 Task: Find connections with filter location Balzar with filter topic #Economywith filter profile language French with filter current company Getronics with filter school Chandigarh Group Of Colleges with filter industry Agricultural Chemical Manufacturing with filter service category Ghostwriting with filter keywords title Barber
Action: Mouse moved to (528, 65)
Screenshot: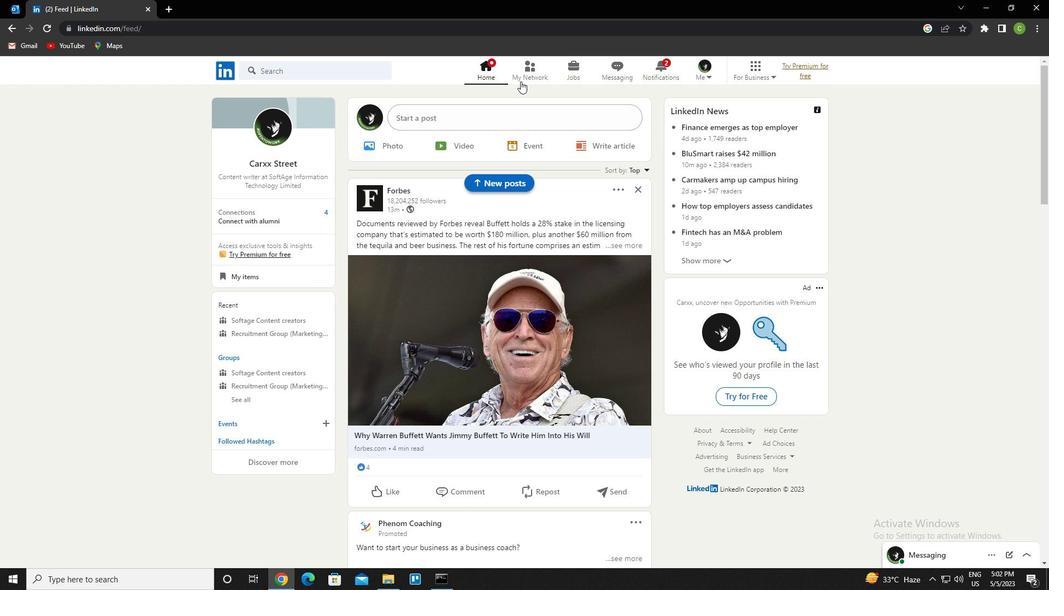 
Action: Mouse pressed left at (528, 65)
Screenshot: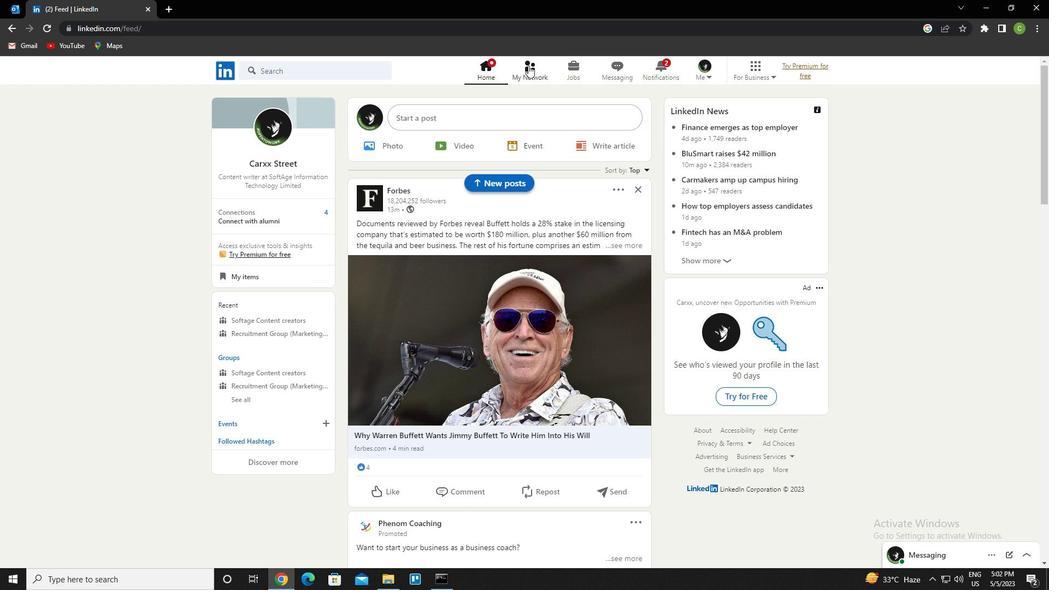 
Action: Mouse moved to (300, 126)
Screenshot: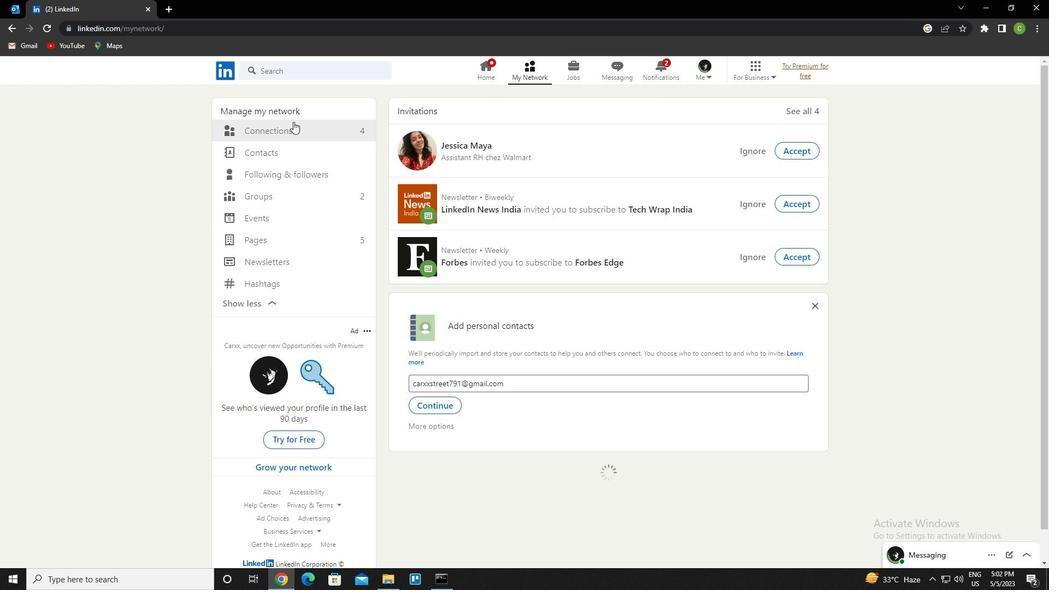 
Action: Mouse pressed left at (300, 126)
Screenshot: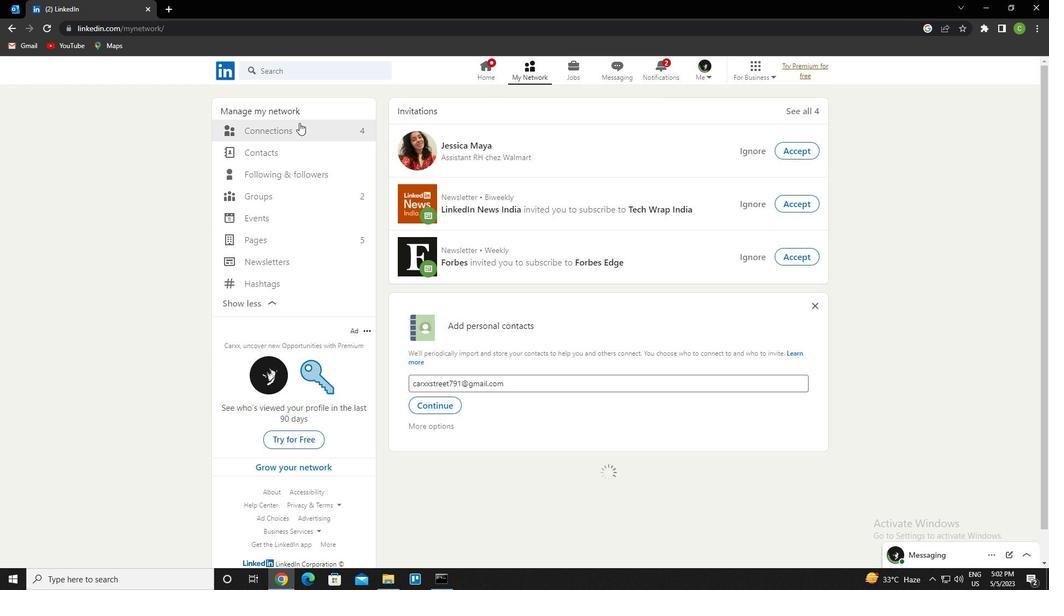 
Action: Mouse moved to (621, 132)
Screenshot: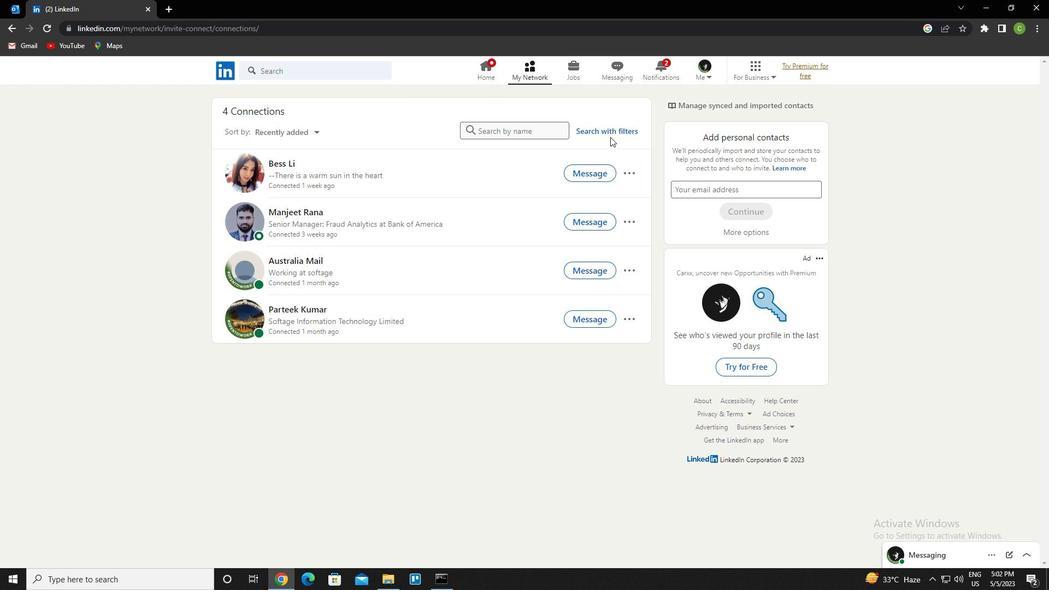 
Action: Mouse pressed left at (621, 132)
Screenshot: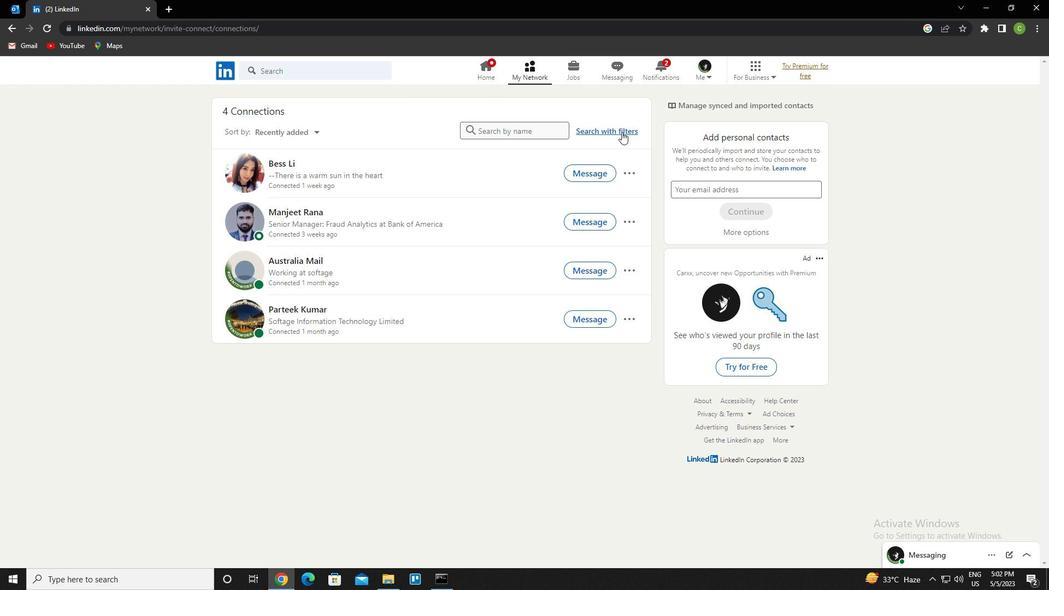 
Action: Mouse moved to (564, 96)
Screenshot: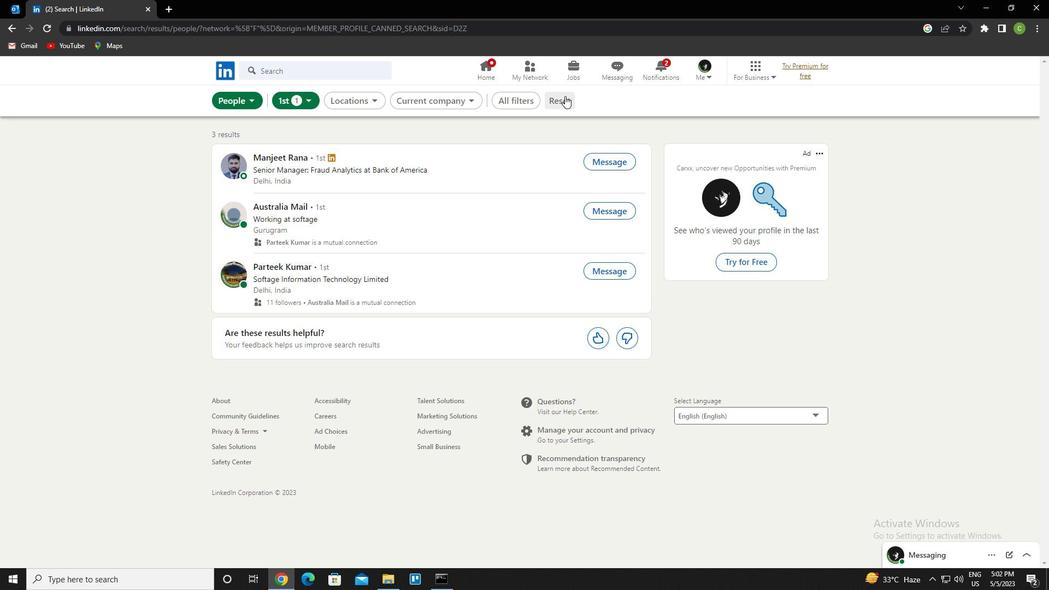 
Action: Mouse pressed left at (564, 96)
Screenshot: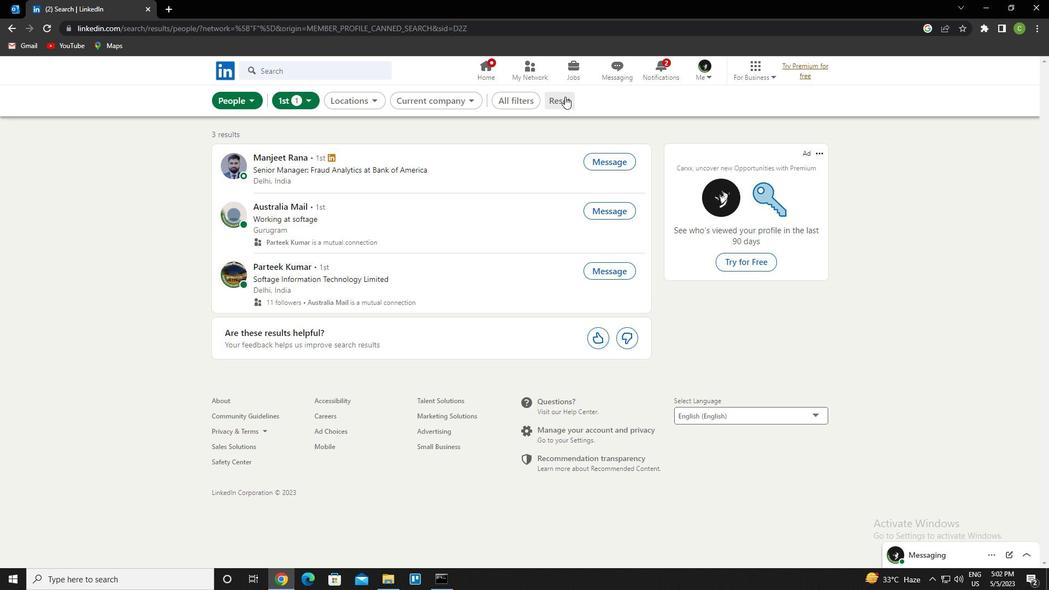 
Action: Mouse moved to (556, 104)
Screenshot: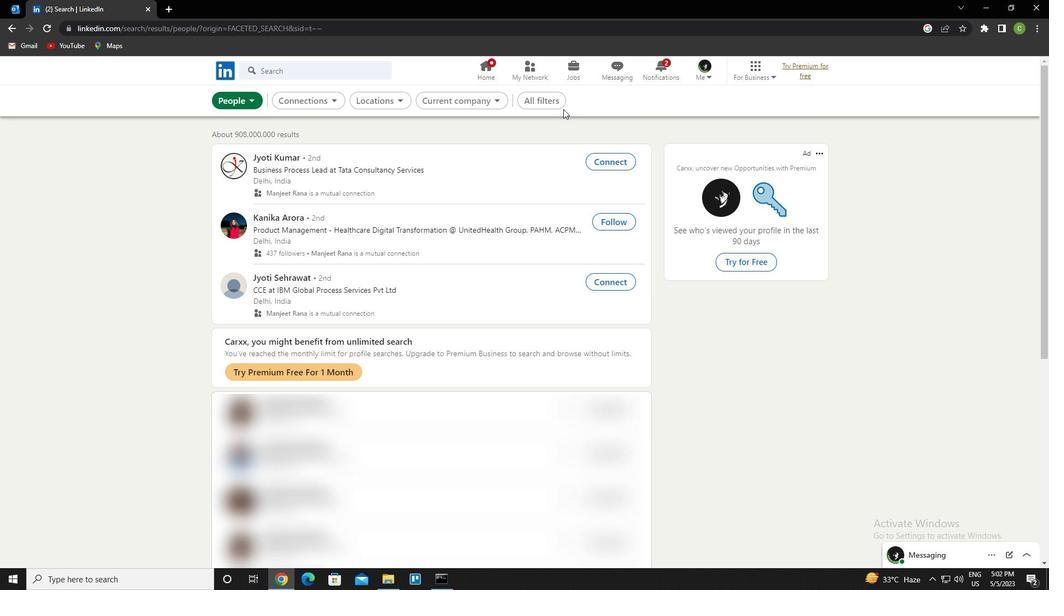 
Action: Mouse pressed left at (556, 104)
Screenshot: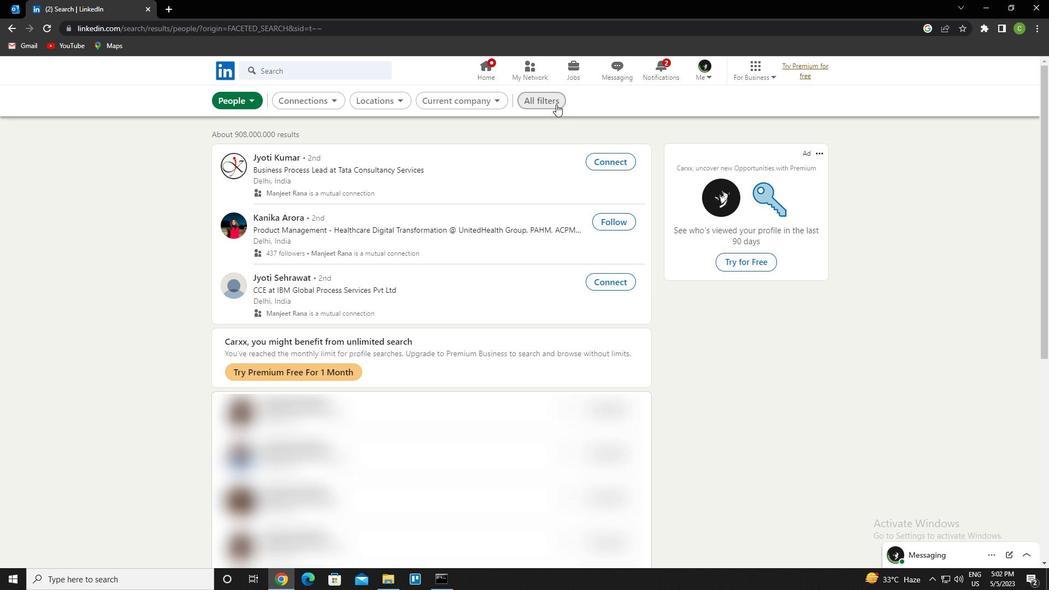 
Action: Mouse moved to (848, 317)
Screenshot: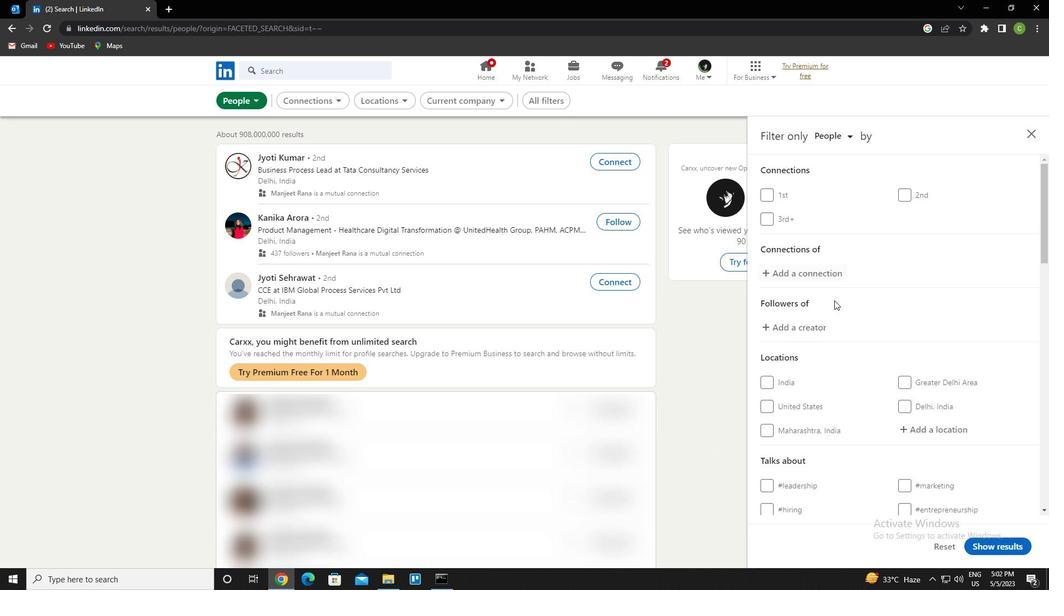 
Action: Mouse scrolled (848, 317) with delta (0, 0)
Screenshot: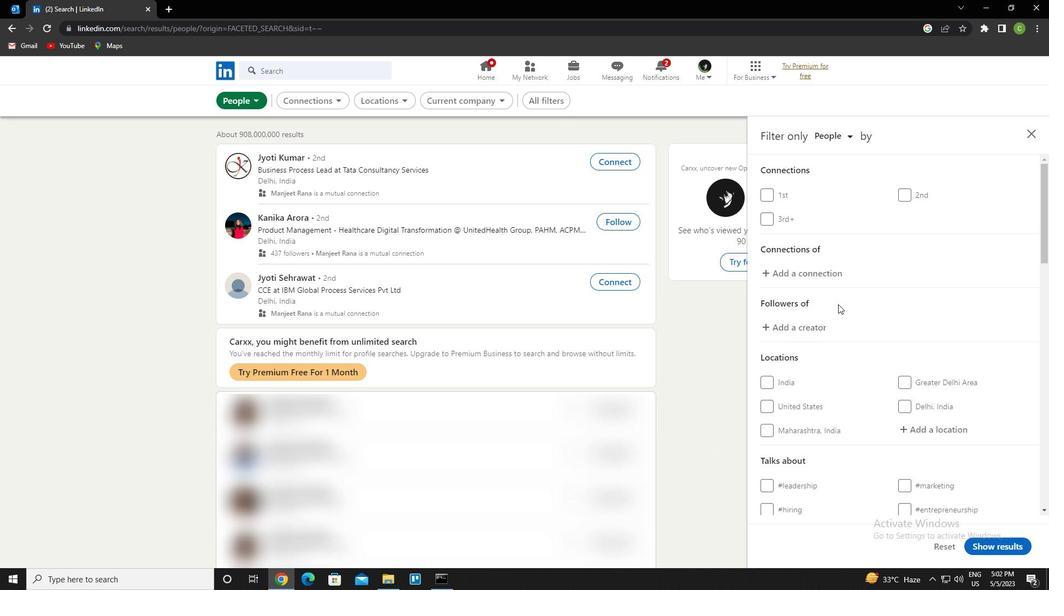 
Action: Mouse moved to (851, 322)
Screenshot: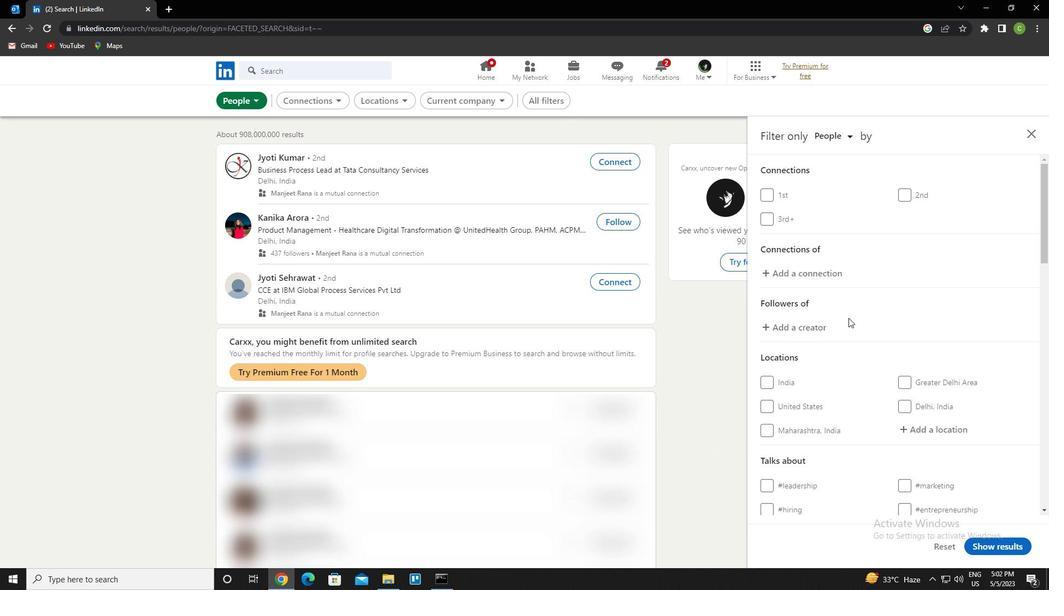 
Action: Mouse scrolled (851, 322) with delta (0, 0)
Screenshot: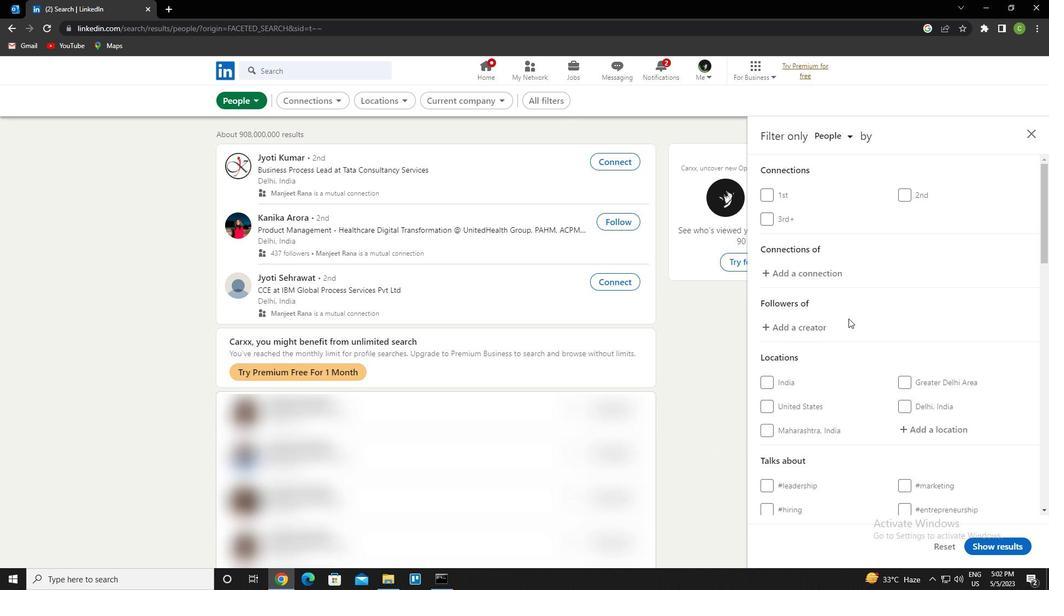 
Action: Mouse moved to (927, 316)
Screenshot: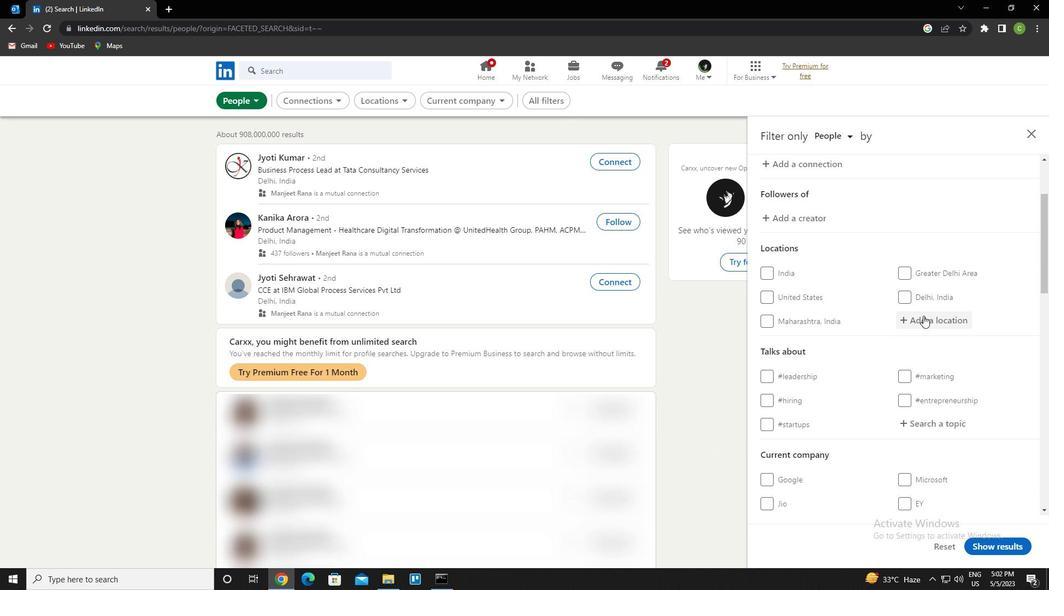 
Action: Mouse pressed left at (927, 316)
Screenshot: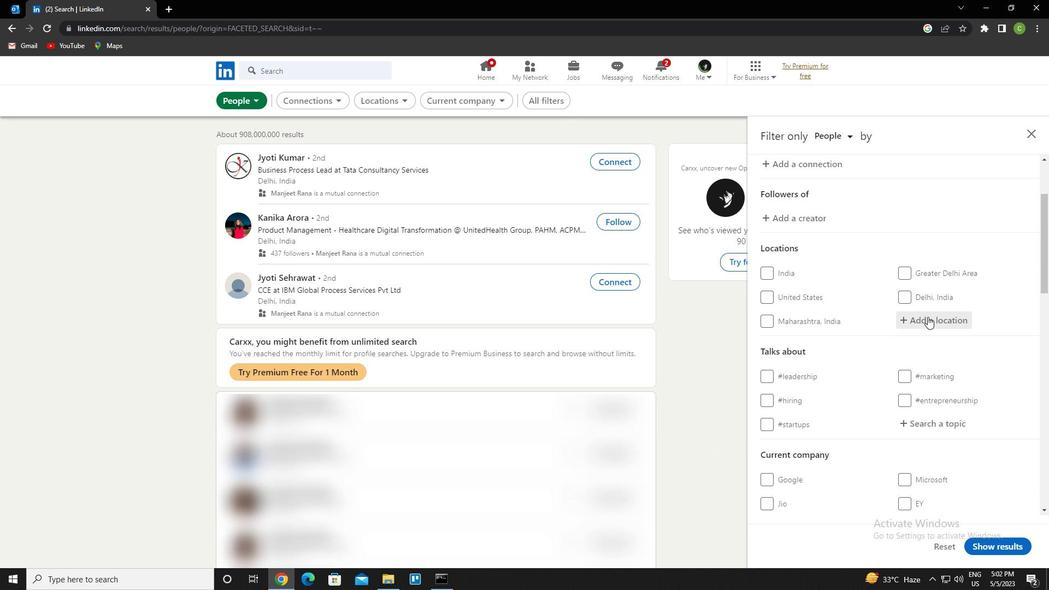 
Action: Key pressed <Key.shift><Key.caps_lock>B<Key.caps_lock>ALZAR<Key.down><Key.enter>
Screenshot: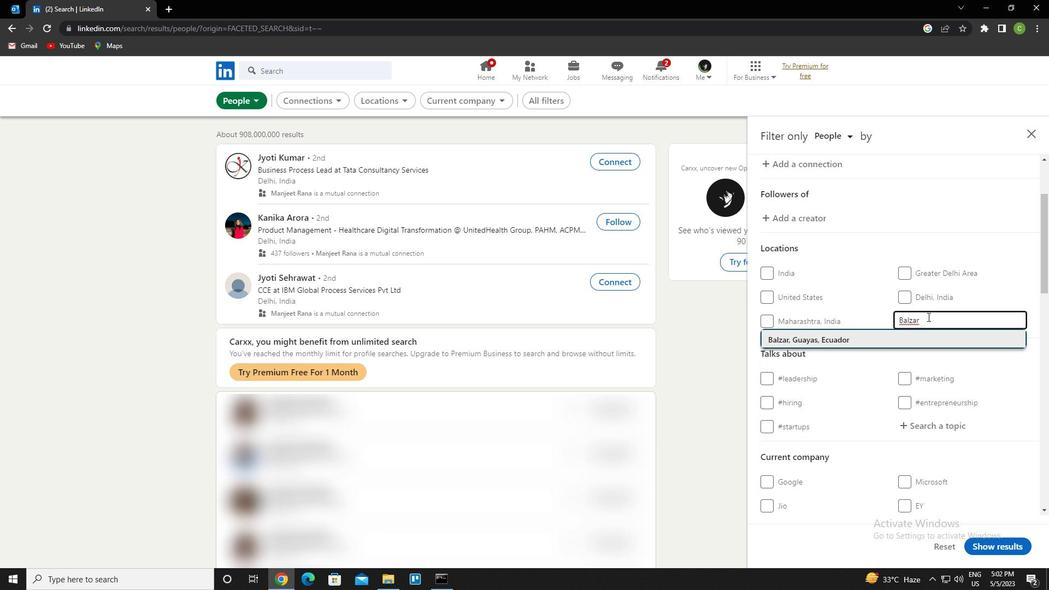 
Action: Mouse moved to (928, 315)
Screenshot: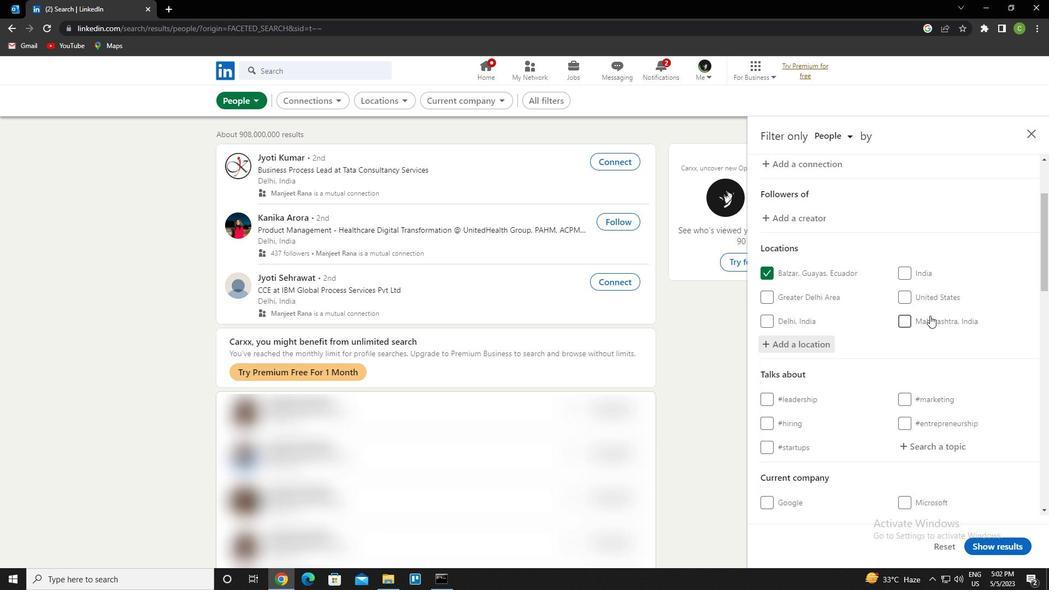 
Action: Mouse scrolled (928, 315) with delta (0, 0)
Screenshot: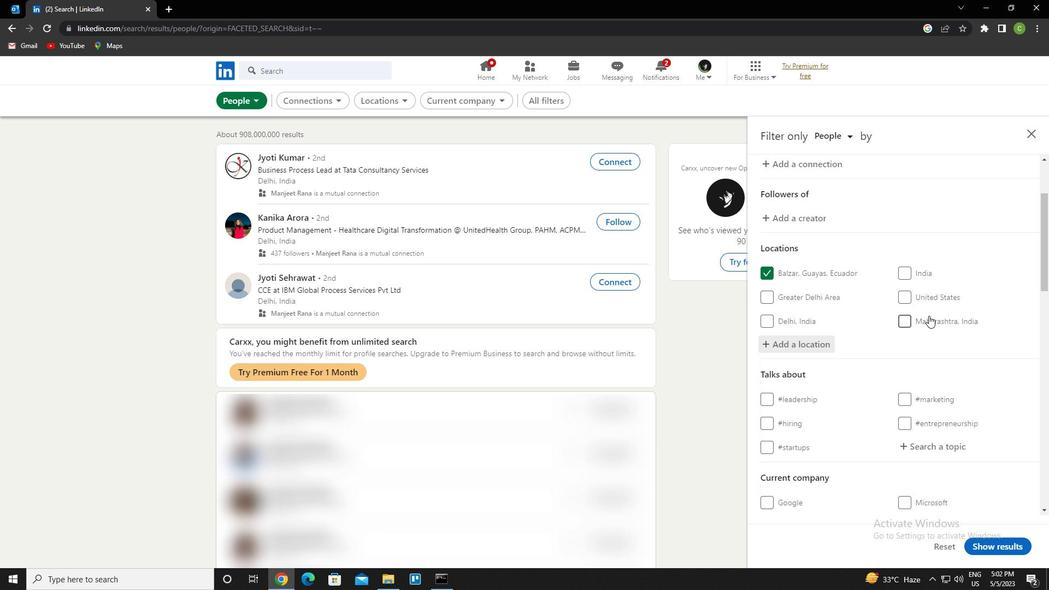 
Action: Mouse moved to (927, 316)
Screenshot: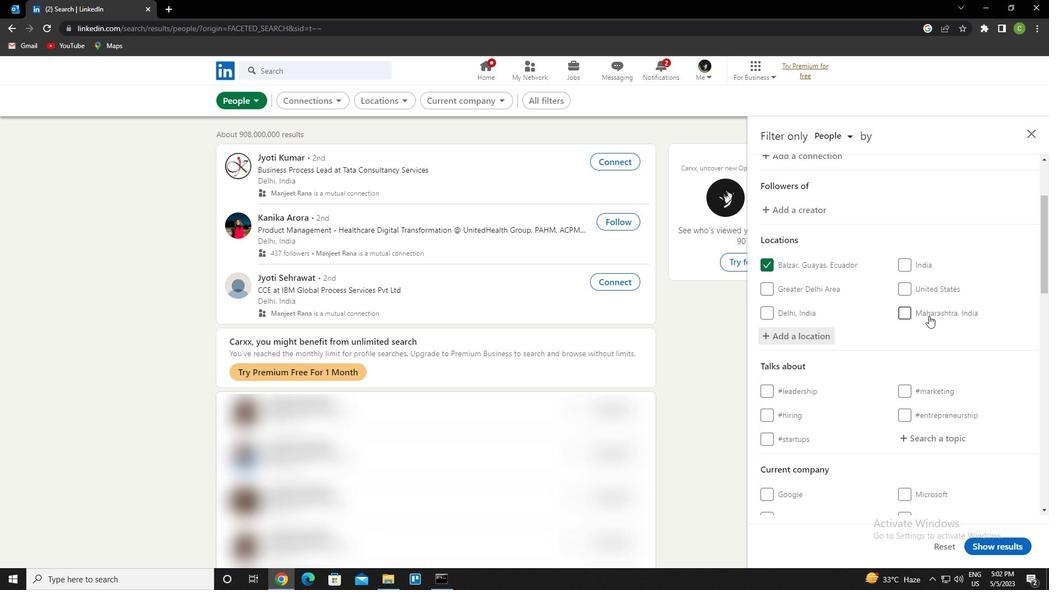
Action: Mouse scrolled (927, 316) with delta (0, 0)
Screenshot: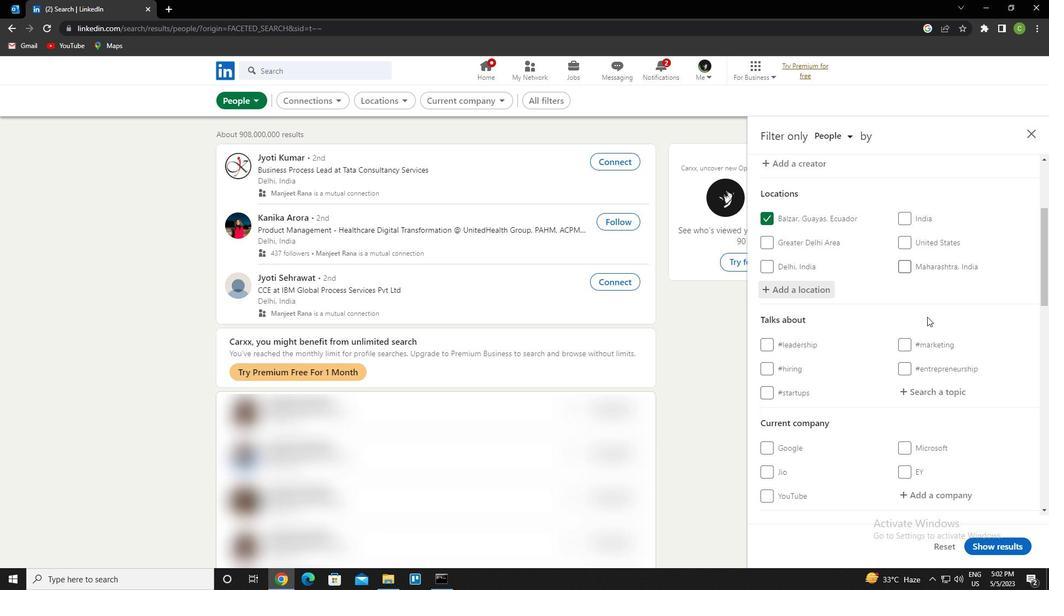 
Action: Mouse moved to (926, 334)
Screenshot: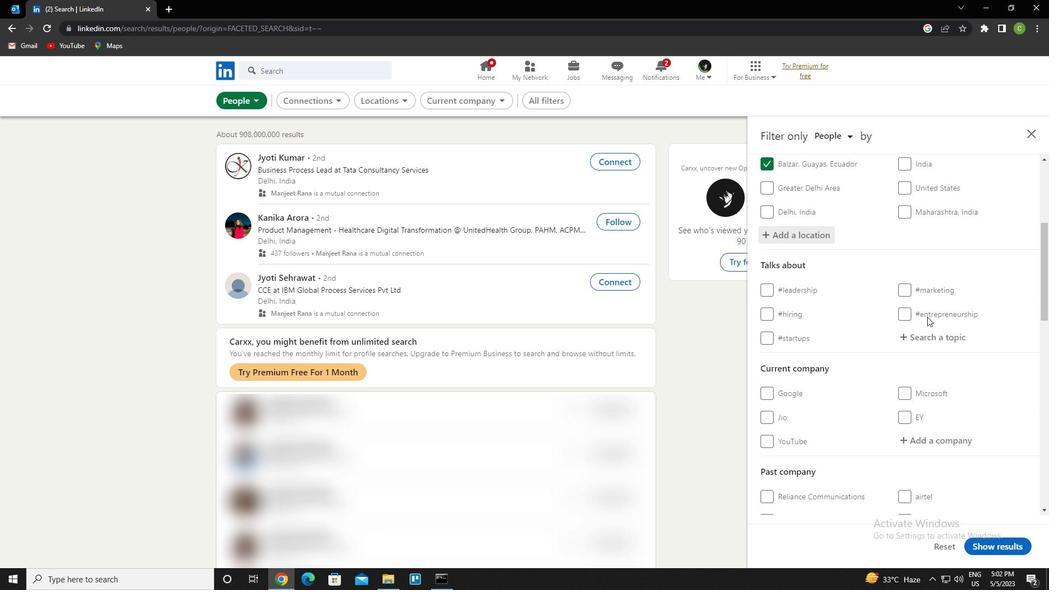 
Action: Mouse pressed left at (926, 334)
Screenshot: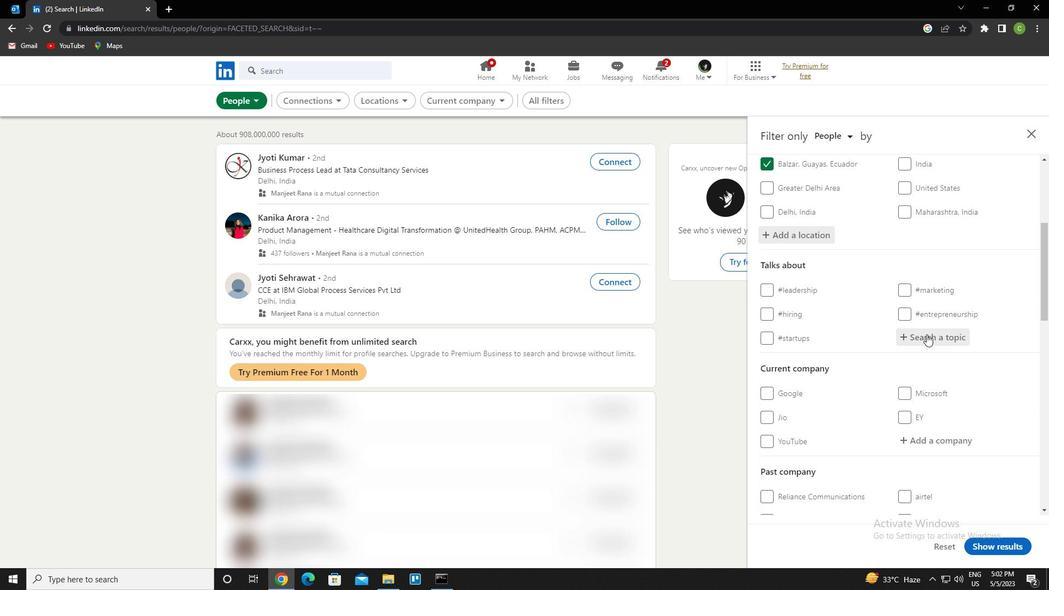 
Action: Key pressed ECONOMY<Key.down><Key.enter>
Screenshot: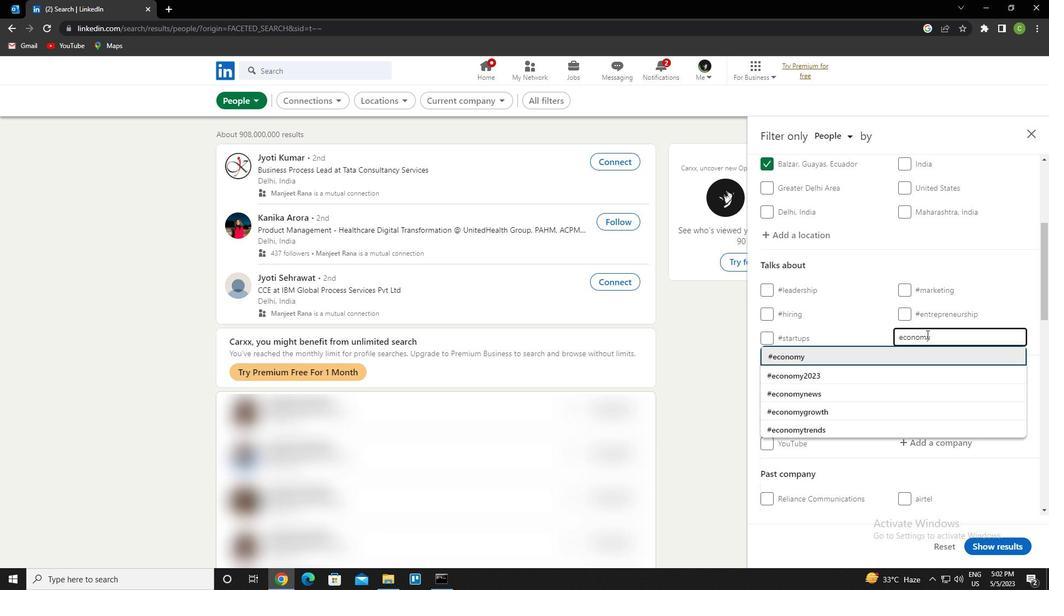 
Action: Mouse scrolled (926, 333) with delta (0, 0)
Screenshot: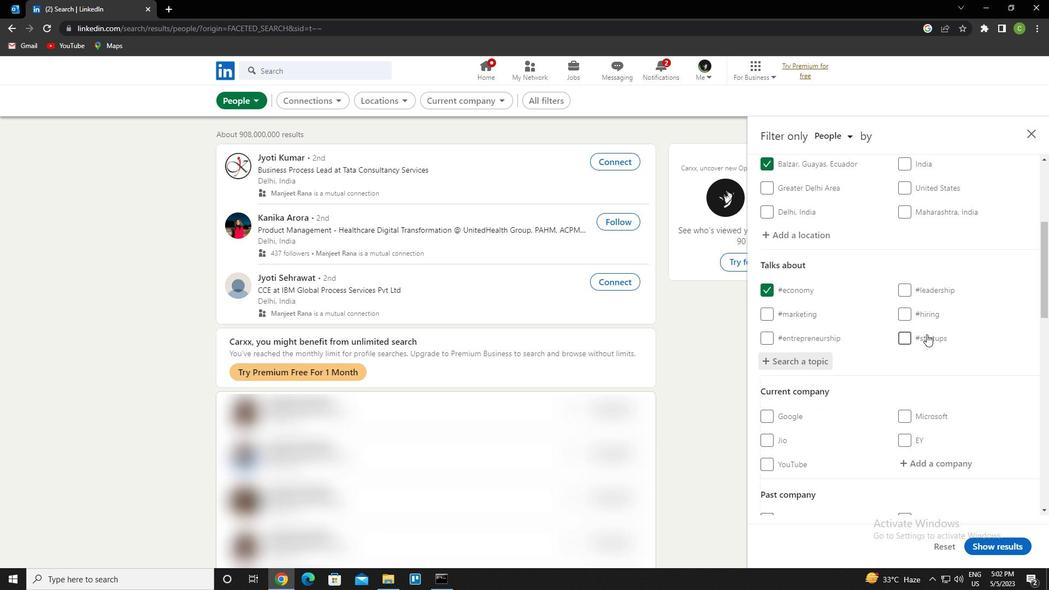 
Action: Mouse scrolled (926, 333) with delta (0, 0)
Screenshot: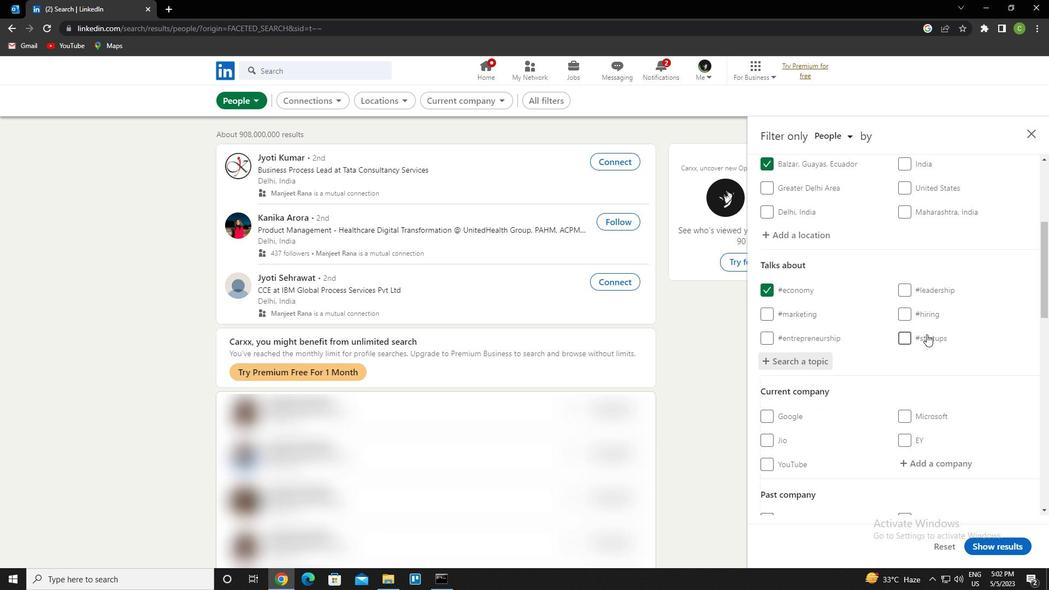 
Action: Mouse scrolled (926, 333) with delta (0, 0)
Screenshot: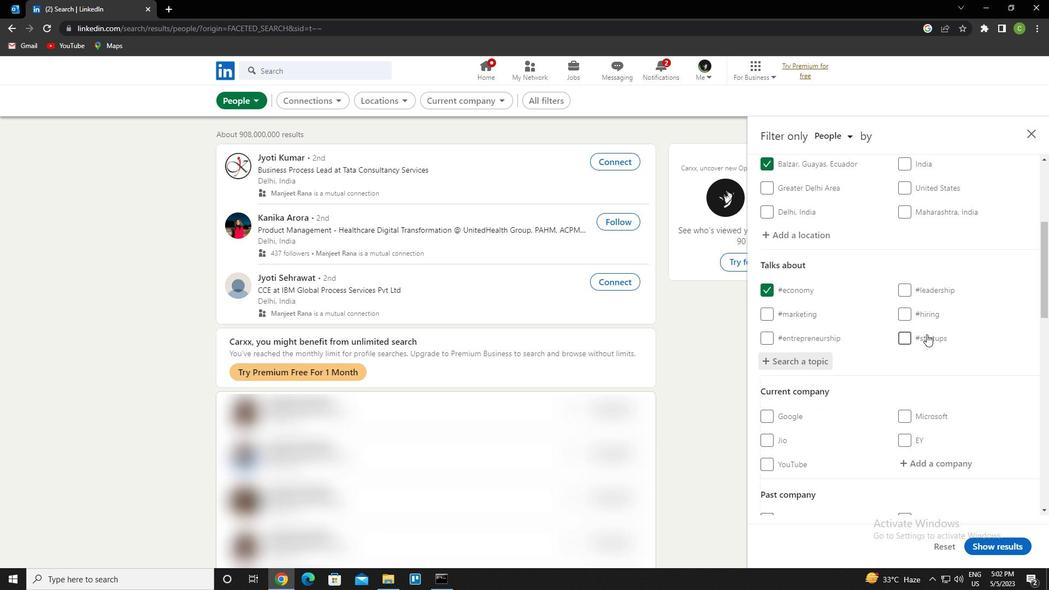 
Action: Mouse scrolled (926, 333) with delta (0, 0)
Screenshot: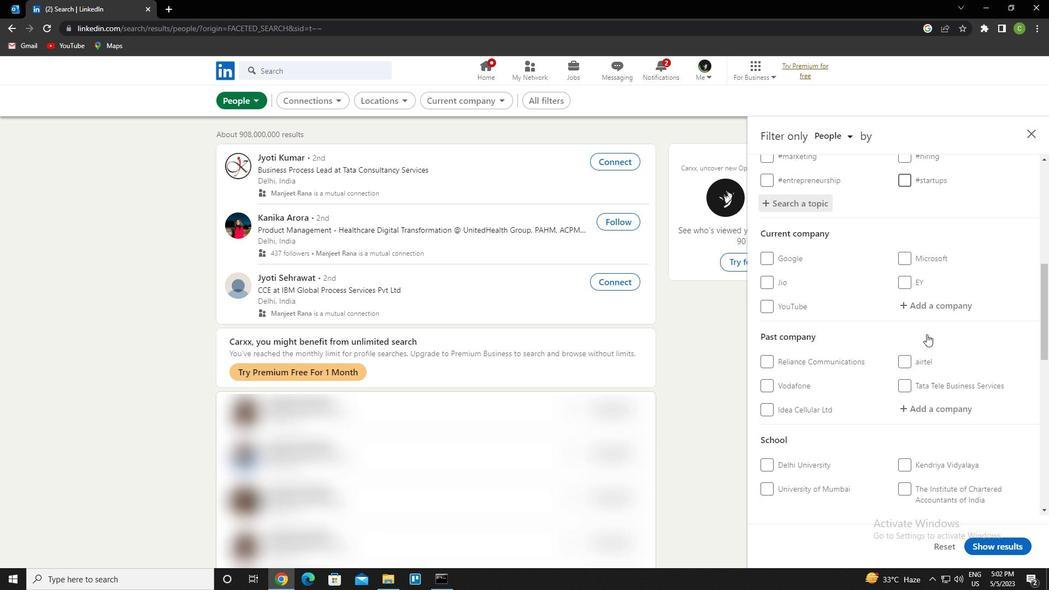 
Action: Mouse scrolled (926, 333) with delta (0, 0)
Screenshot: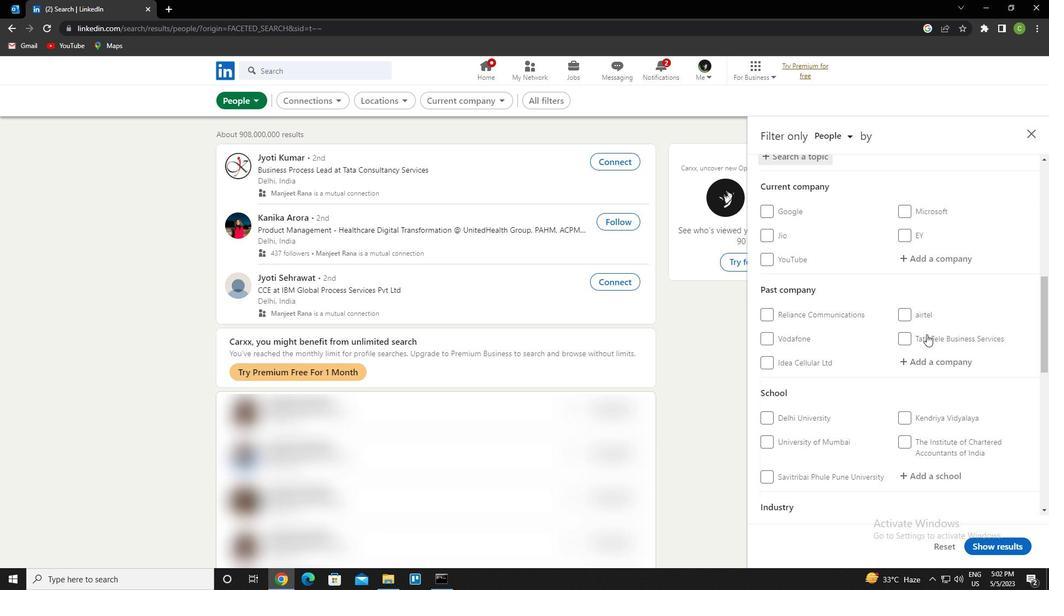 
Action: Mouse scrolled (926, 333) with delta (0, 0)
Screenshot: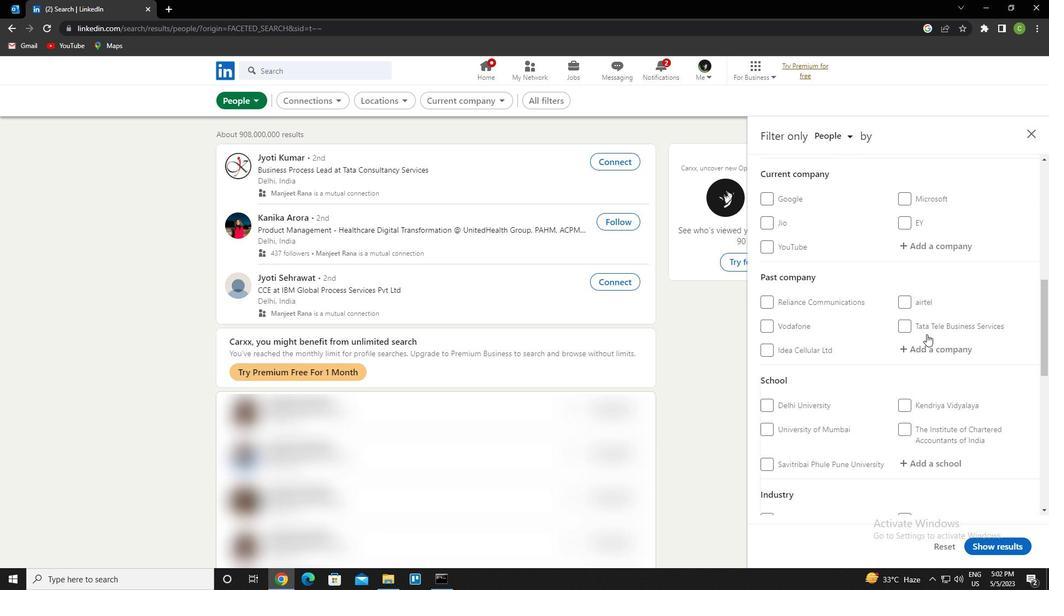 
Action: Mouse scrolled (926, 333) with delta (0, 0)
Screenshot: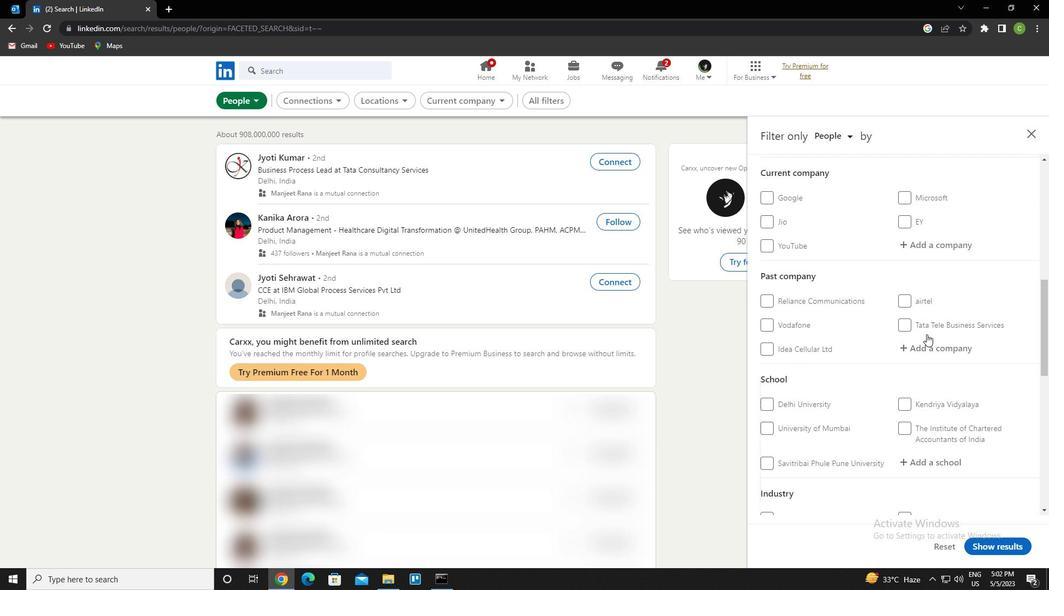 
Action: Mouse scrolled (926, 333) with delta (0, 0)
Screenshot: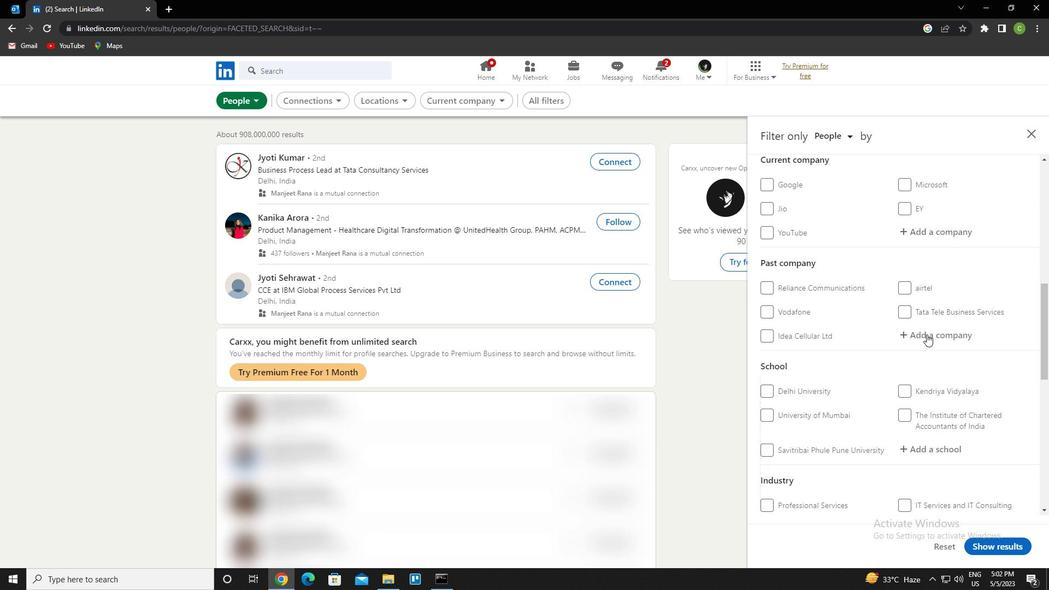 
Action: Mouse scrolled (926, 333) with delta (0, 0)
Screenshot: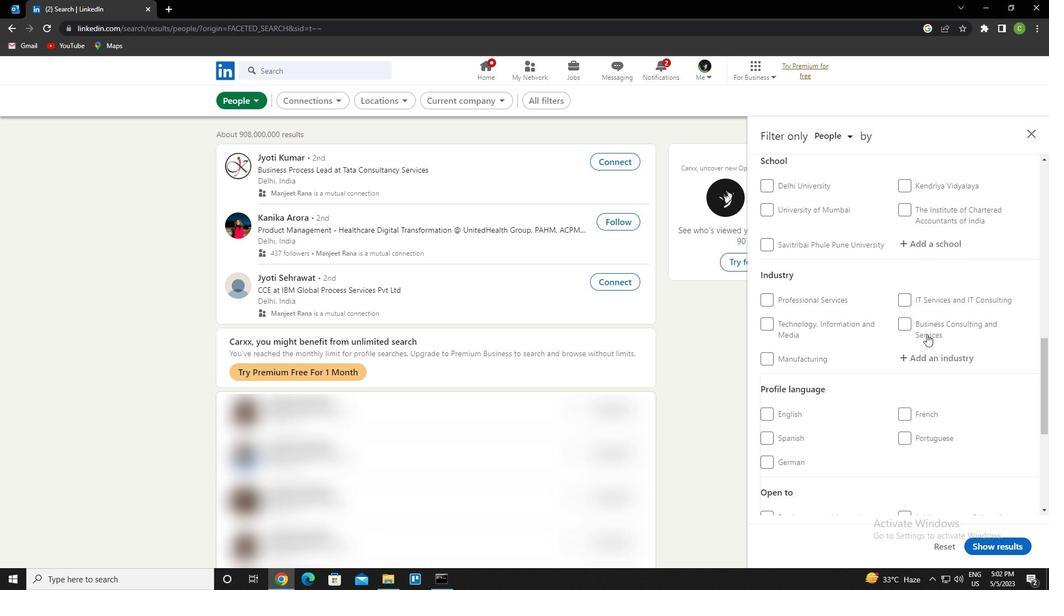 
Action: Mouse moved to (904, 363)
Screenshot: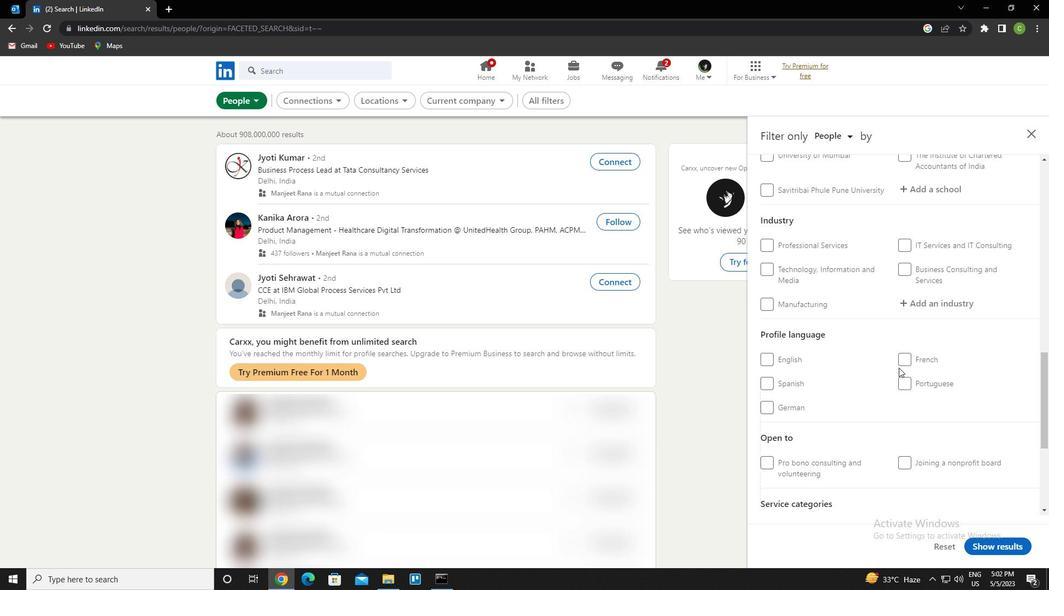 
Action: Mouse pressed left at (904, 363)
Screenshot: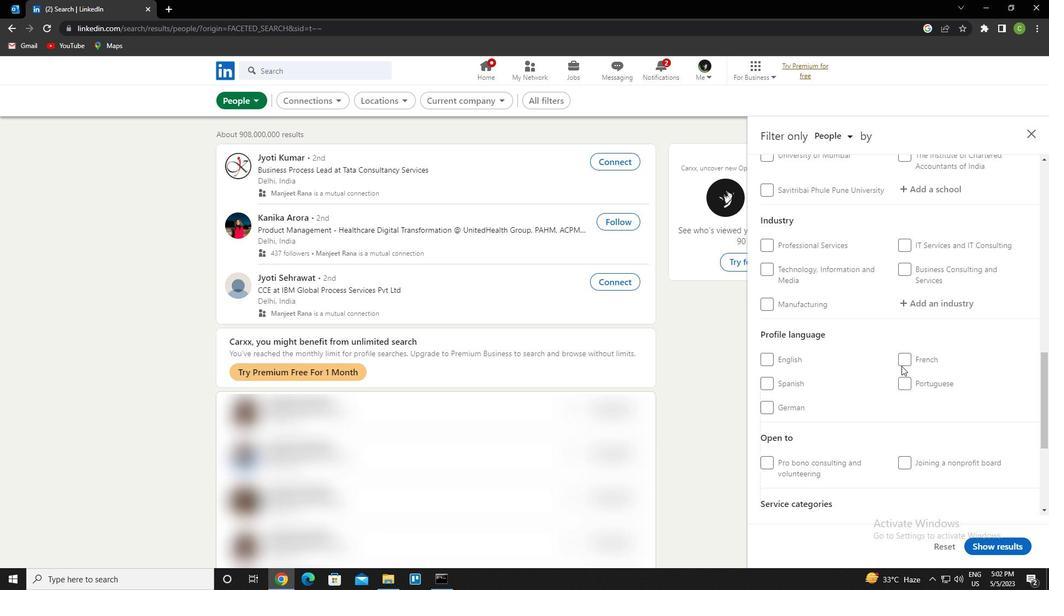 
Action: Mouse moved to (856, 333)
Screenshot: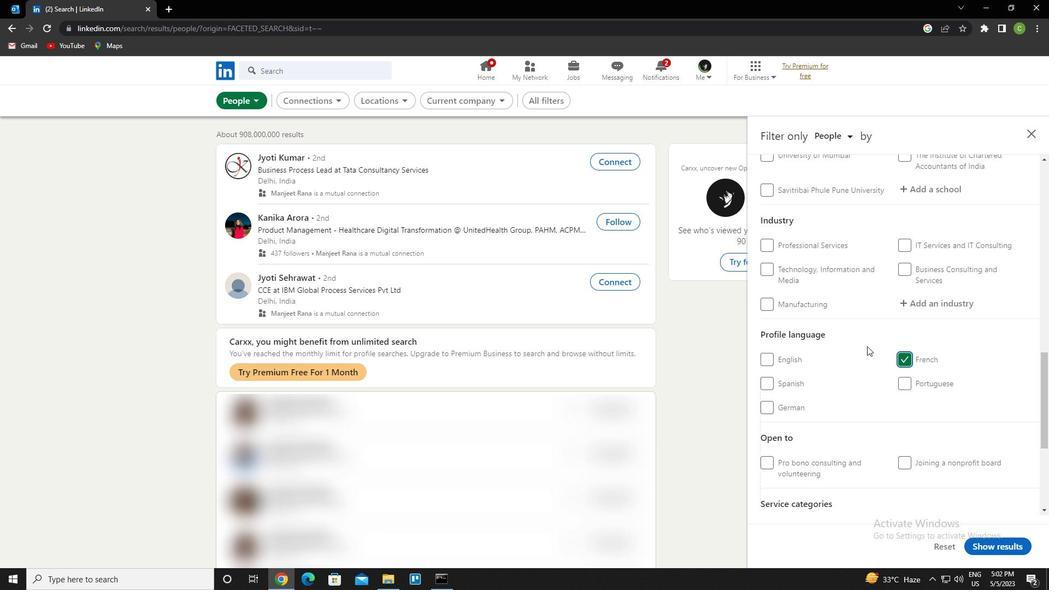 
Action: Mouse scrolled (856, 334) with delta (0, 0)
Screenshot: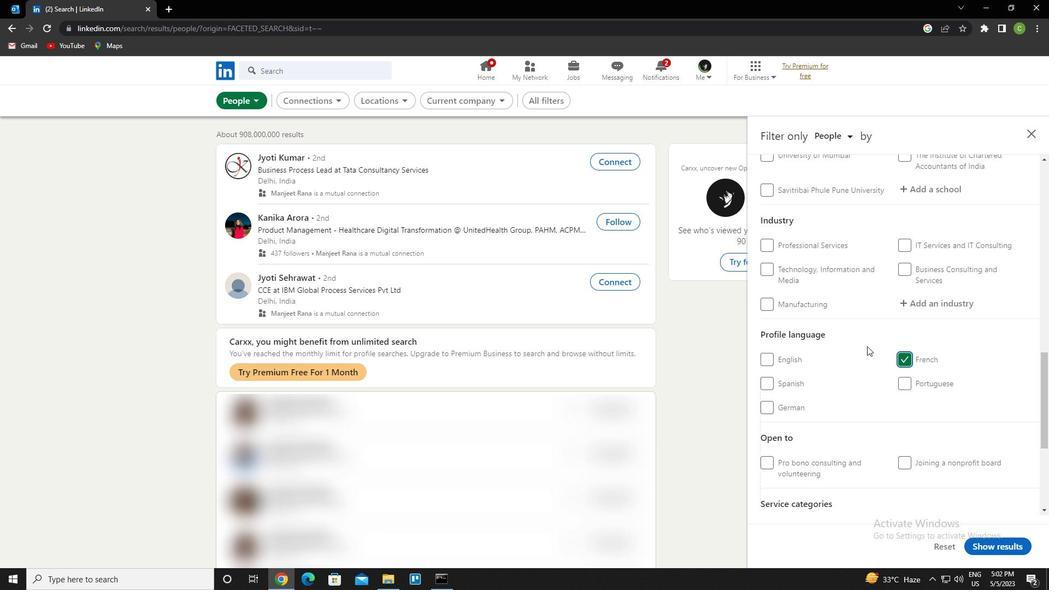 
Action: Mouse scrolled (856, 334) with delta (0, 0)
Screenshot: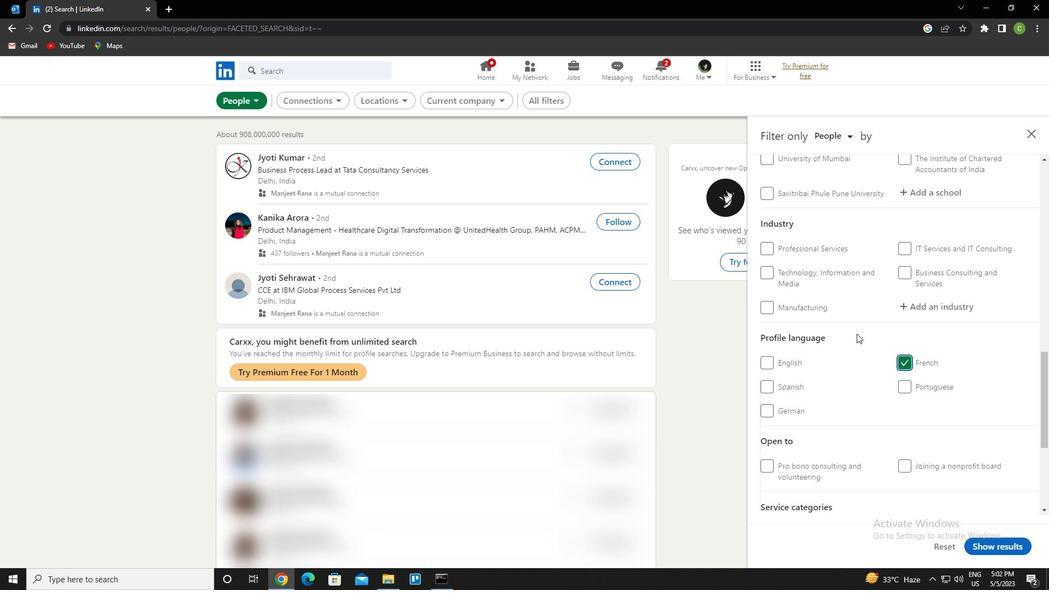 
Action: Mouse scrolled (856, 334) with delta (0, 0)
Screenshot: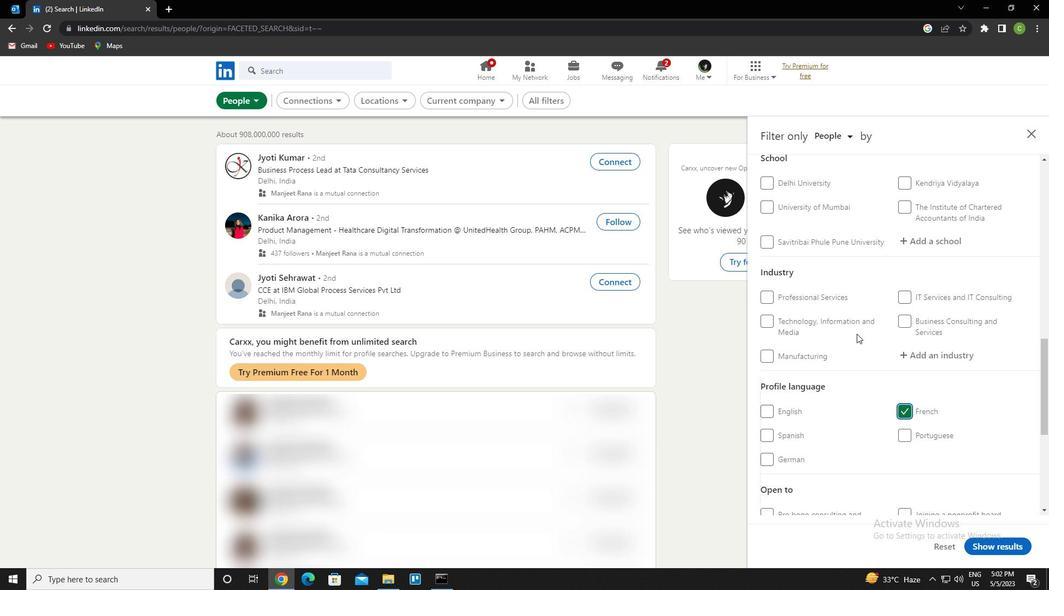 
Action: Mouse scrolled (856, 334) with delta (0, 0)
Screenshot: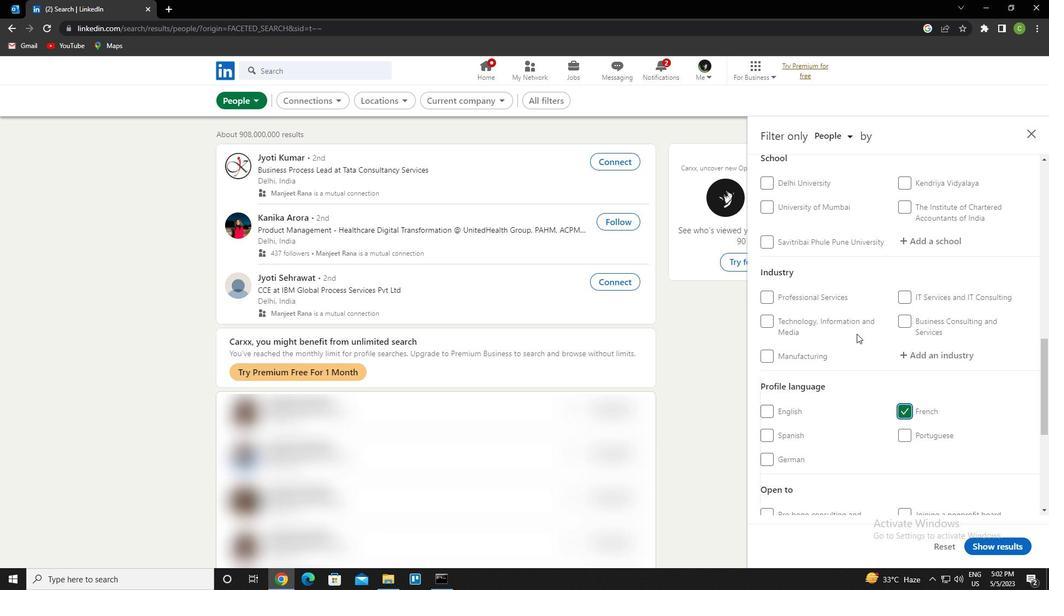 
Action: Mouse scrolled (856, 334) with delta (0, 0)
Screenshot: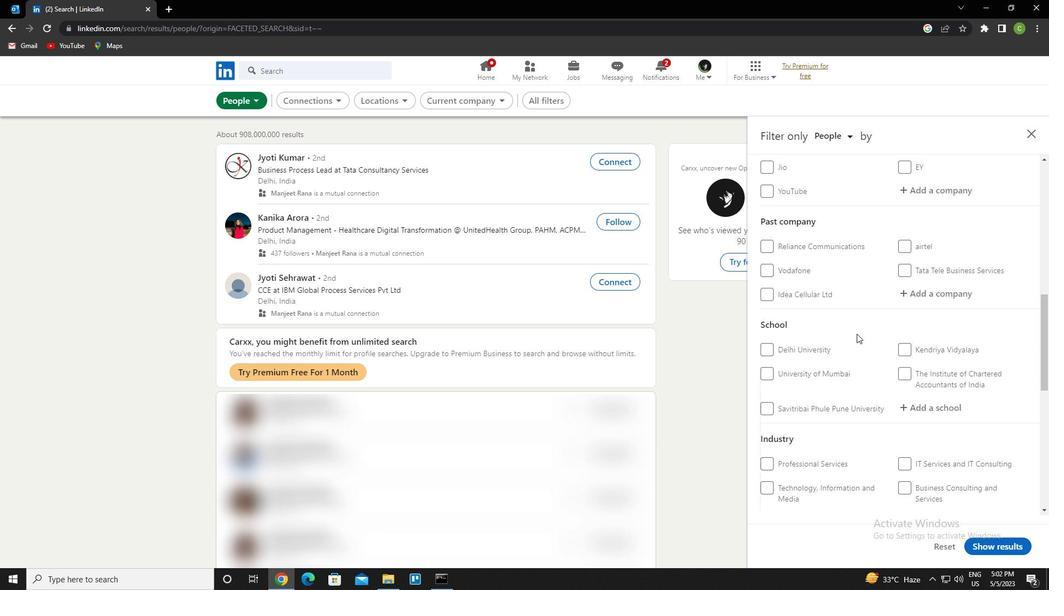
Action: Mouse scrolled (856, 334) with delta (0, 0)
Screenshot: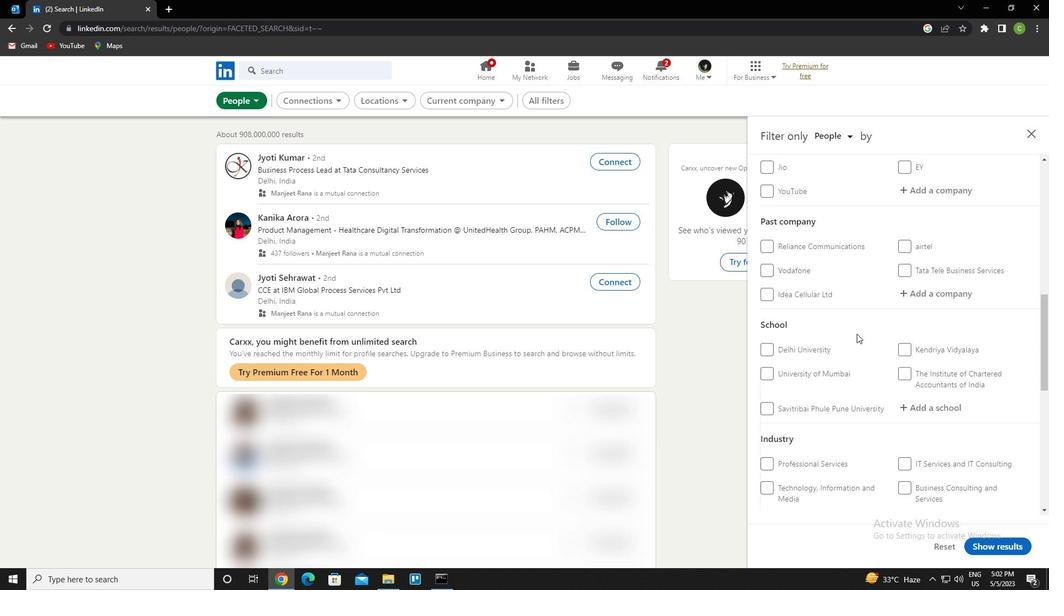 
Action: Mouse moved to (922, 301)
Screenshot: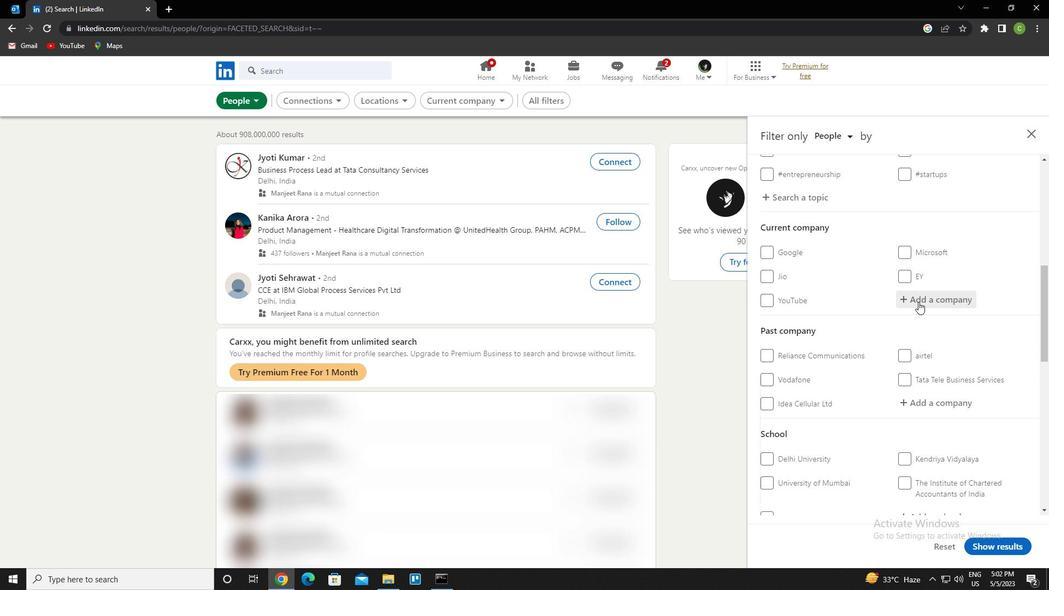 
Action: Mouse pressed left at (922, 301)
Screenshot: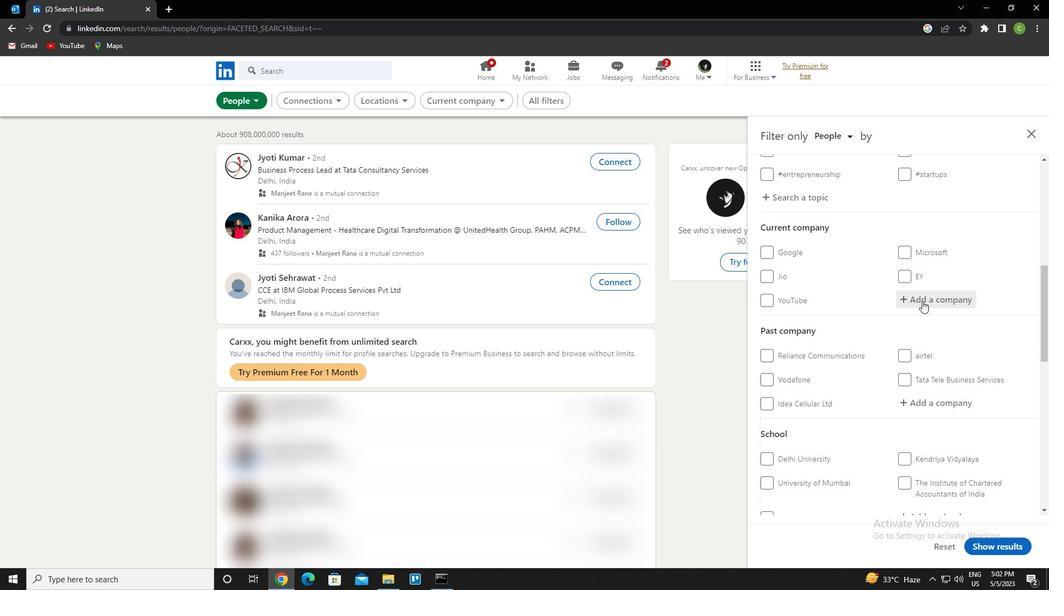 
Action: Key pressed GETRONICS<Key.down><Key.enter>
Screenshot: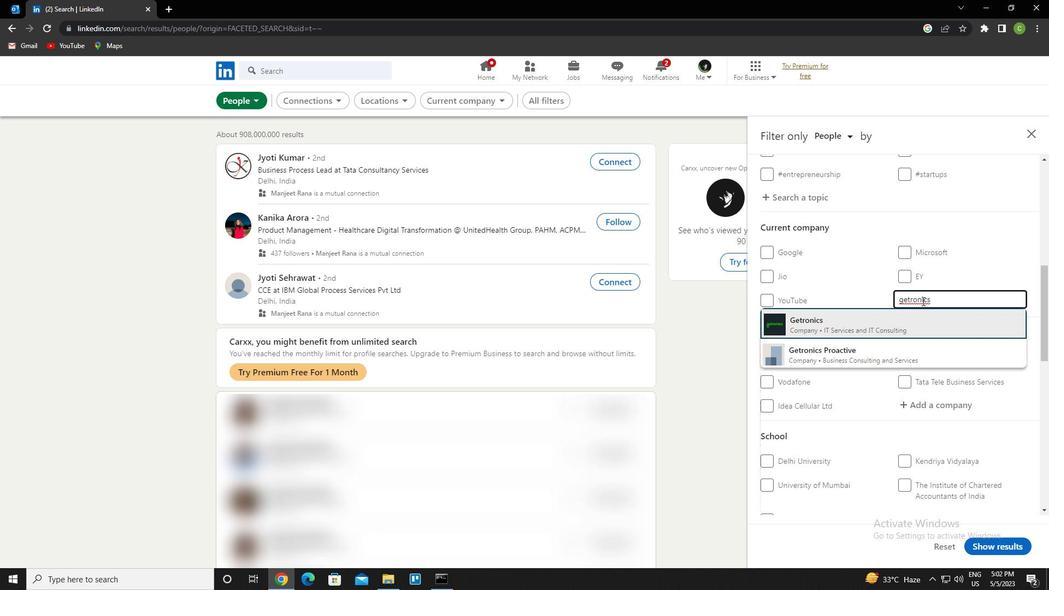 
Action: Mouse moved to (925, 298)
Screenshot: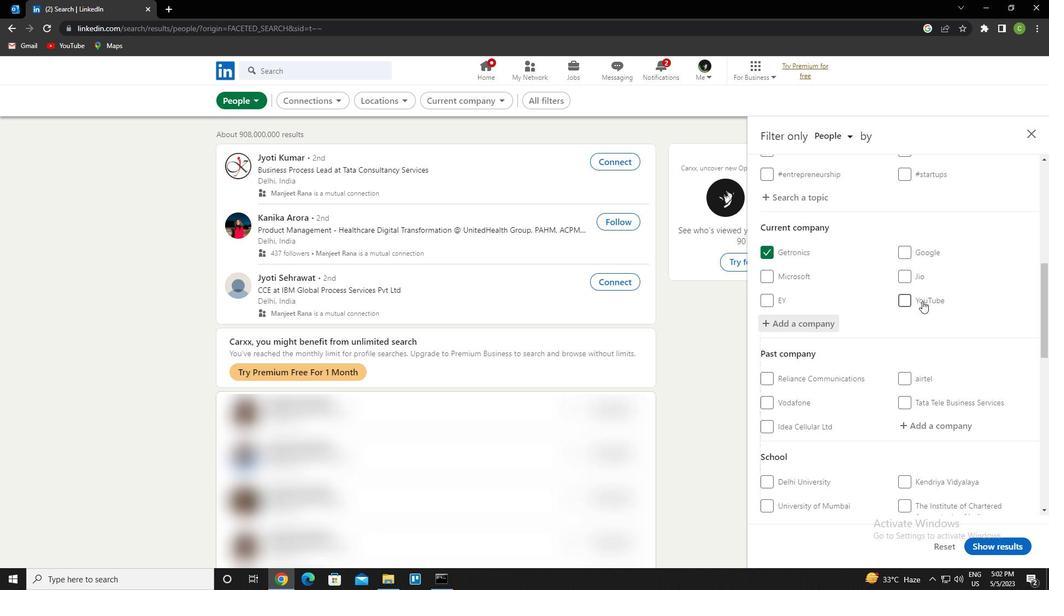 
Action: Mouse scrolled (925, 298) with delta (0, 0)
Screenshot: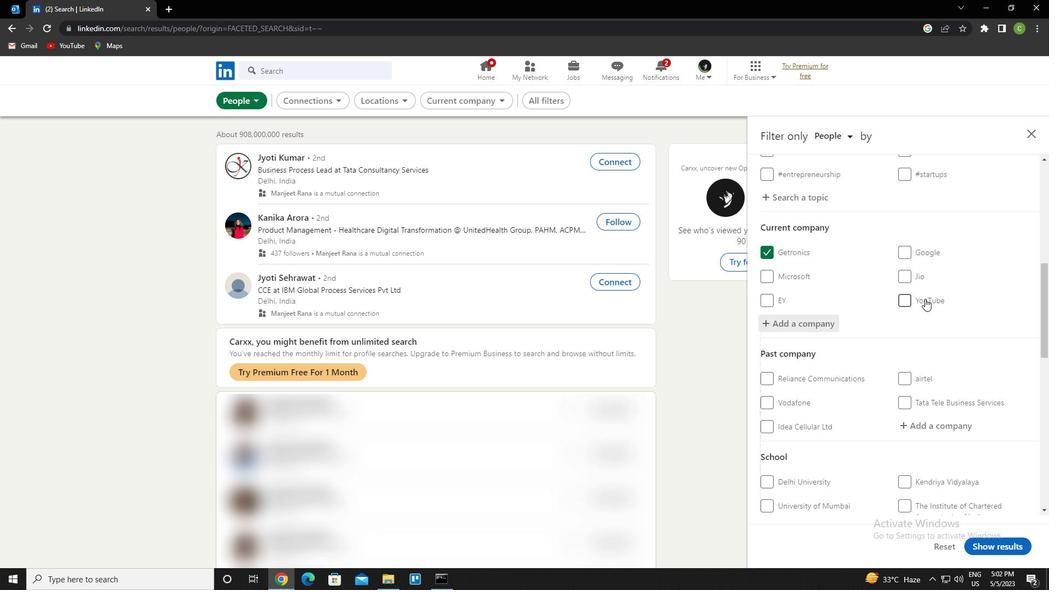 
Action: Mouse scrolled (925, 298) with delta (0, 0)
Screenshot: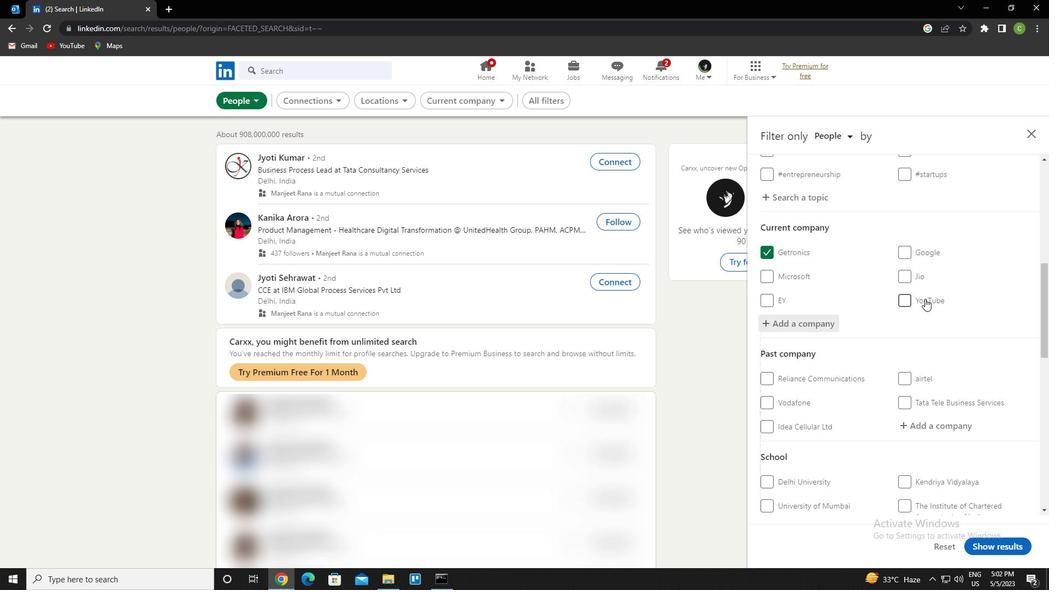 
Action: Mouse scrolled (925, 298) with delta (0, 0)
Screenshot: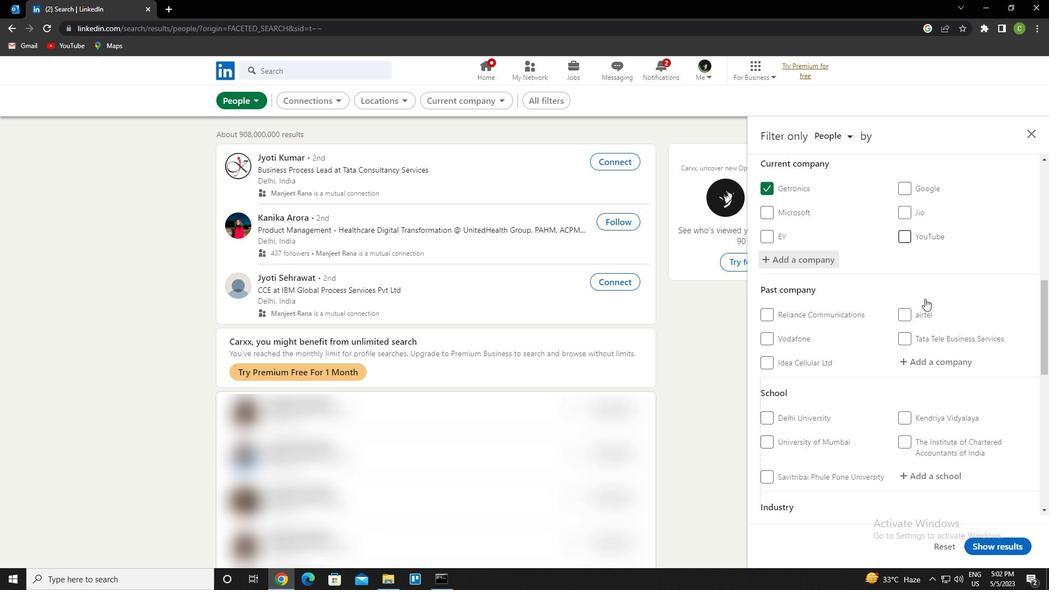 
Action: Mouse scrolled (925, 298) with delta (0, 0)
Screenshot: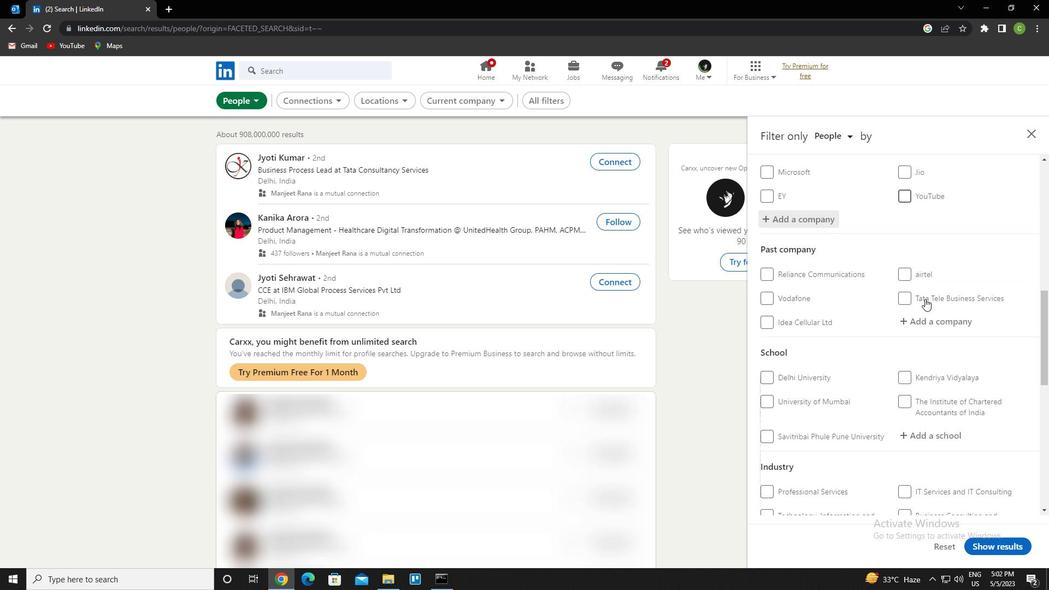 
Action: Mouse moved to (937, 320)
Screenshot: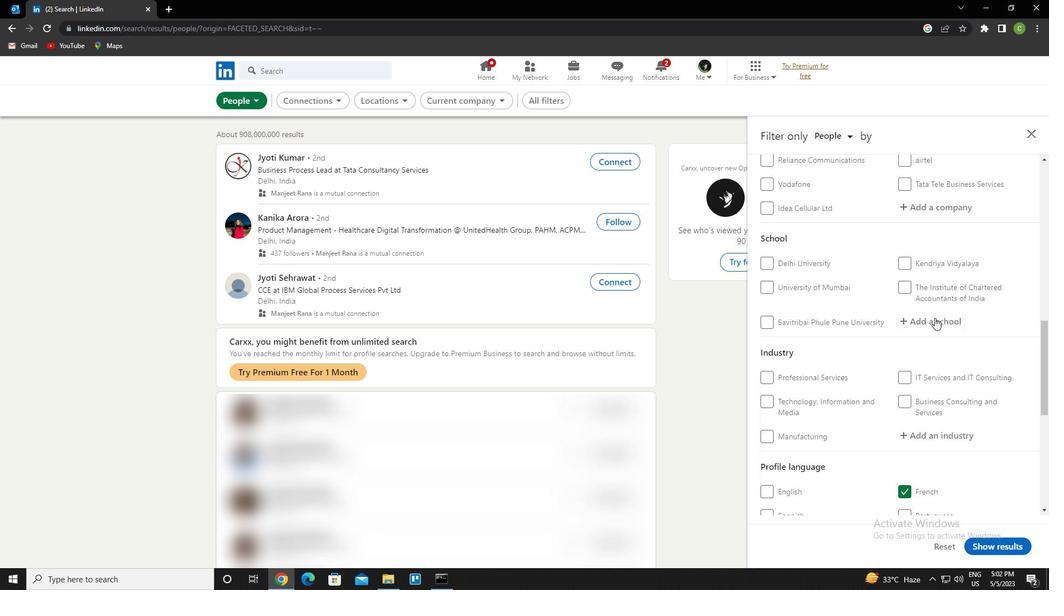 
Action: Mouse pressed left at (937, 320)
Screenshot: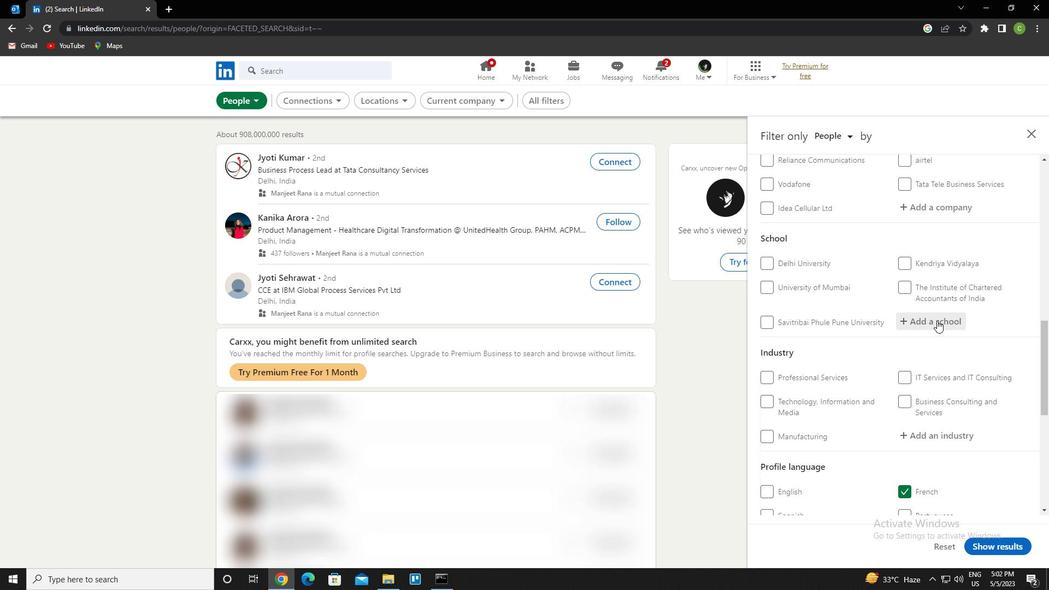 
Action: Key pressed CHANDIGARH<Key.space>GROUP<Key.space>OF<Key.space>COLLEGES<Key.down><Key.enter>
Screenshot: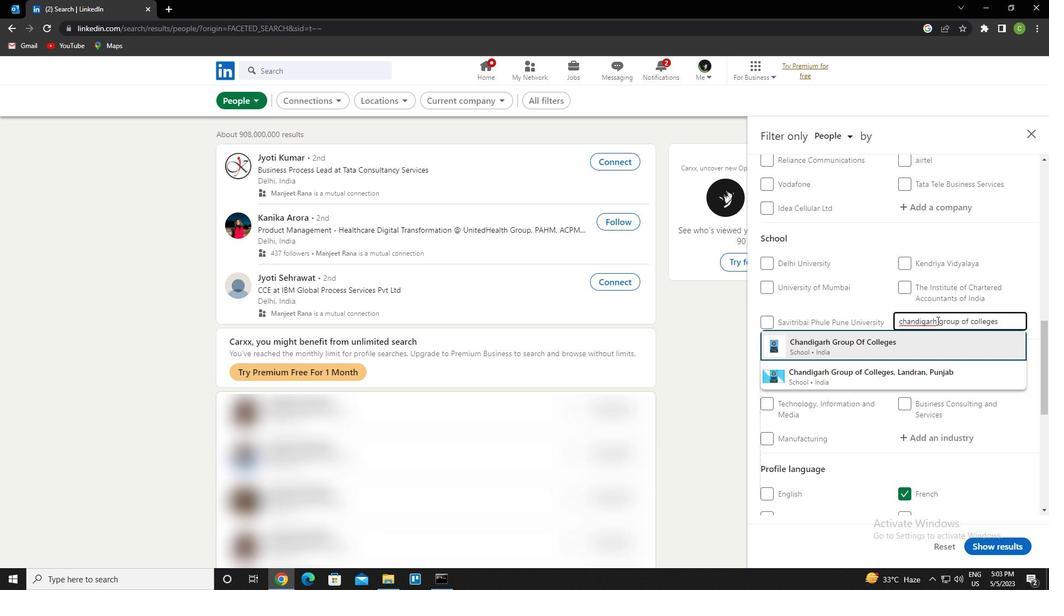 
Action: Mouse scrolled (937, 320) with delta (0, 0)
Screenshot: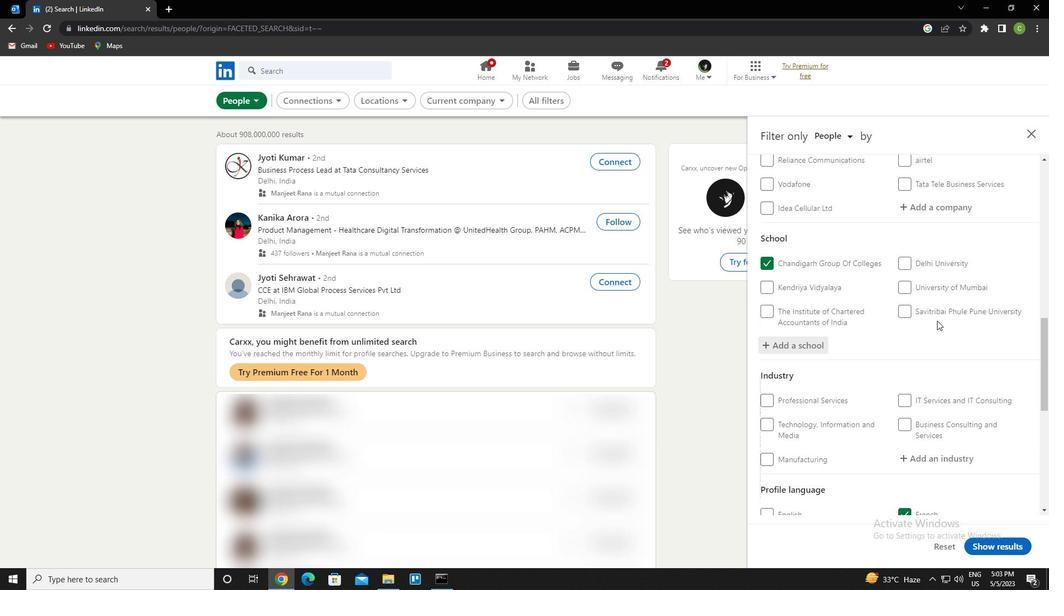 
Action: Mouse moved to (923, 338)
Screenshot: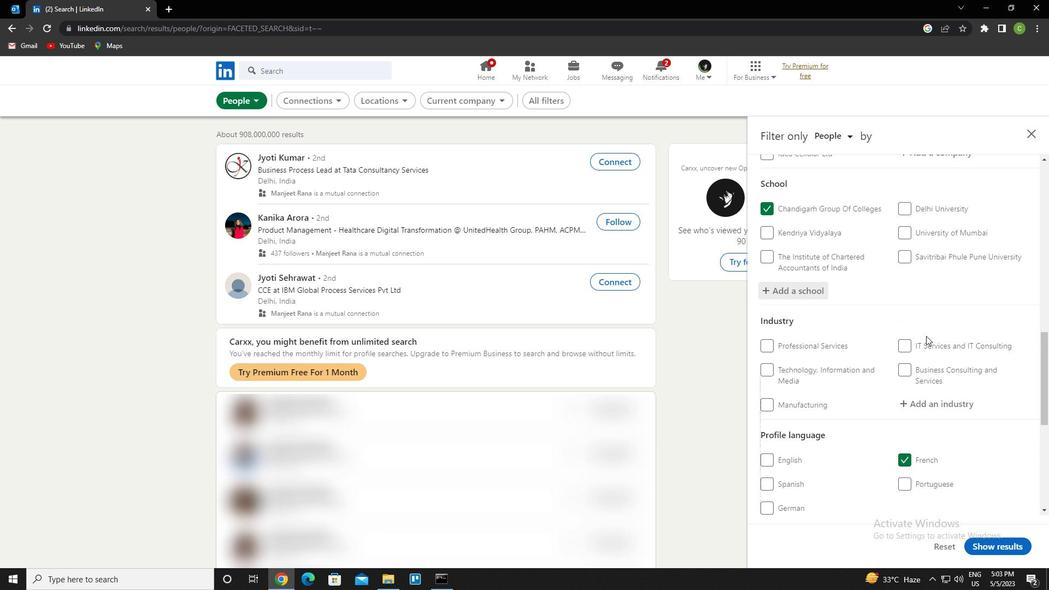 
Action: Mouse scrolled (923, 337) with delta (0, 0)
Screenshot: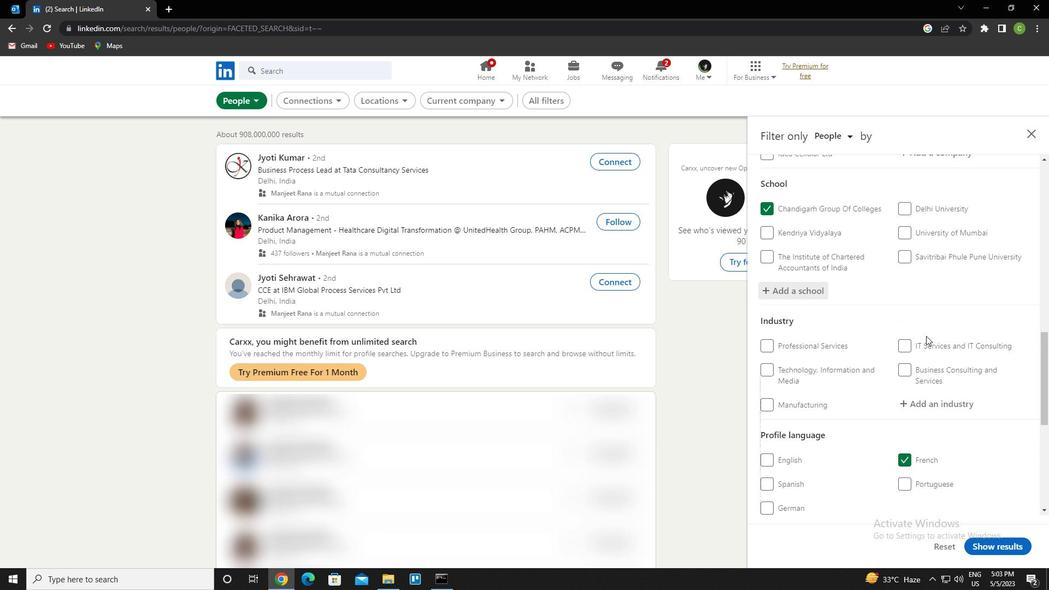 
Action: Mouse moved to (921, 339)
Screenshot: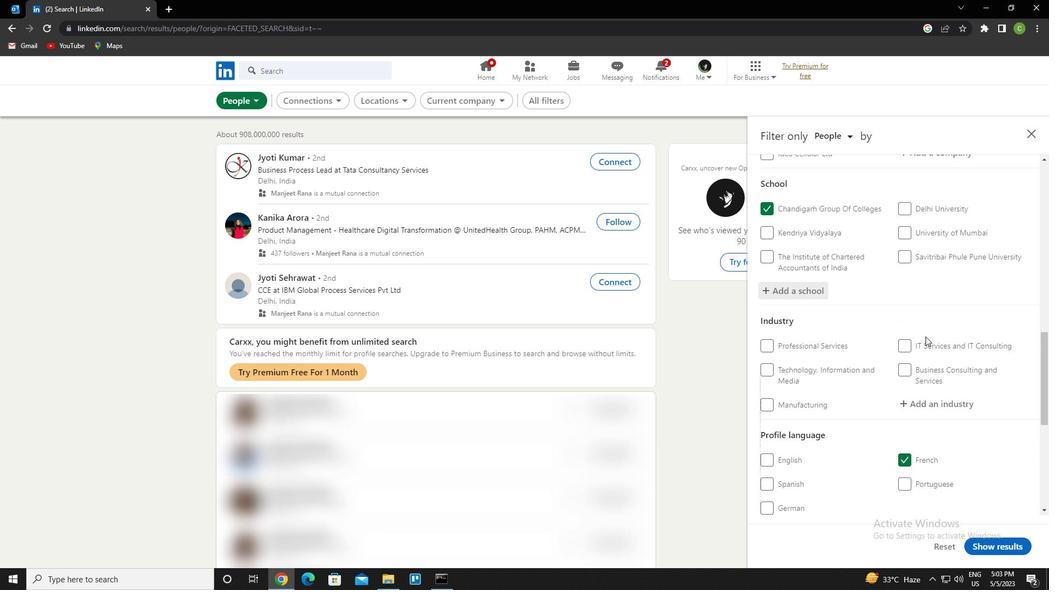 
Action: Mouse scrolled (921, 338) with delta (0, 0)
Screenshot: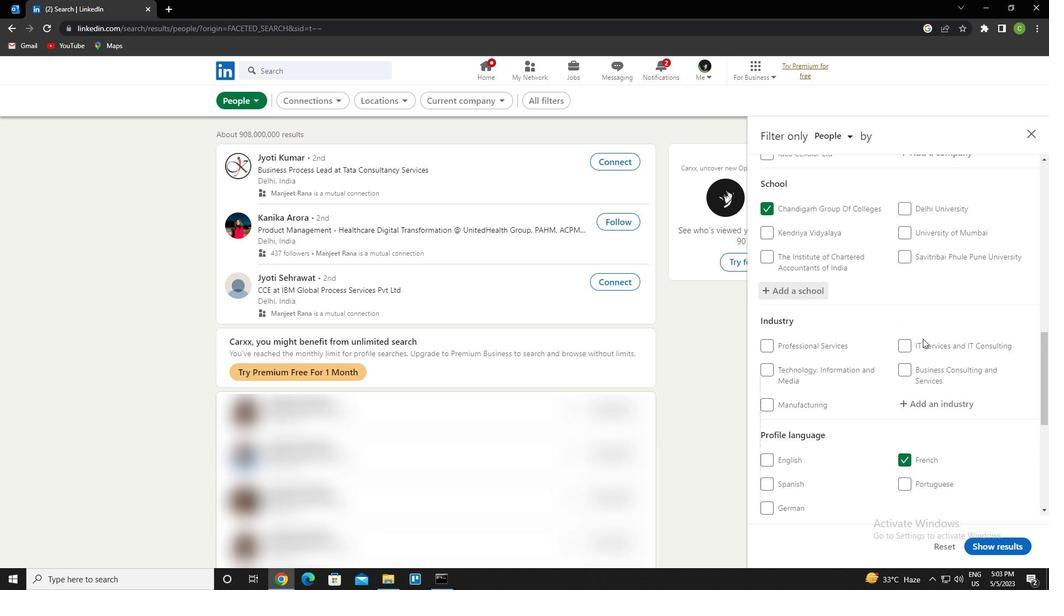 
Action: Mouse moved to (953, 299)
Screenshot: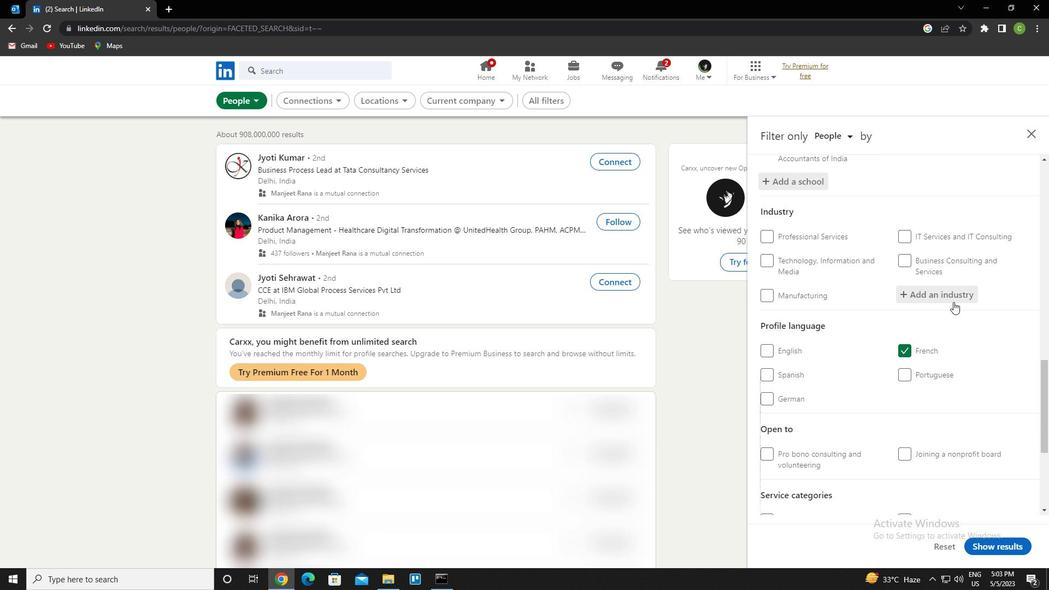 
Action: Mouse pressed left at (953, 299)
Screenshot: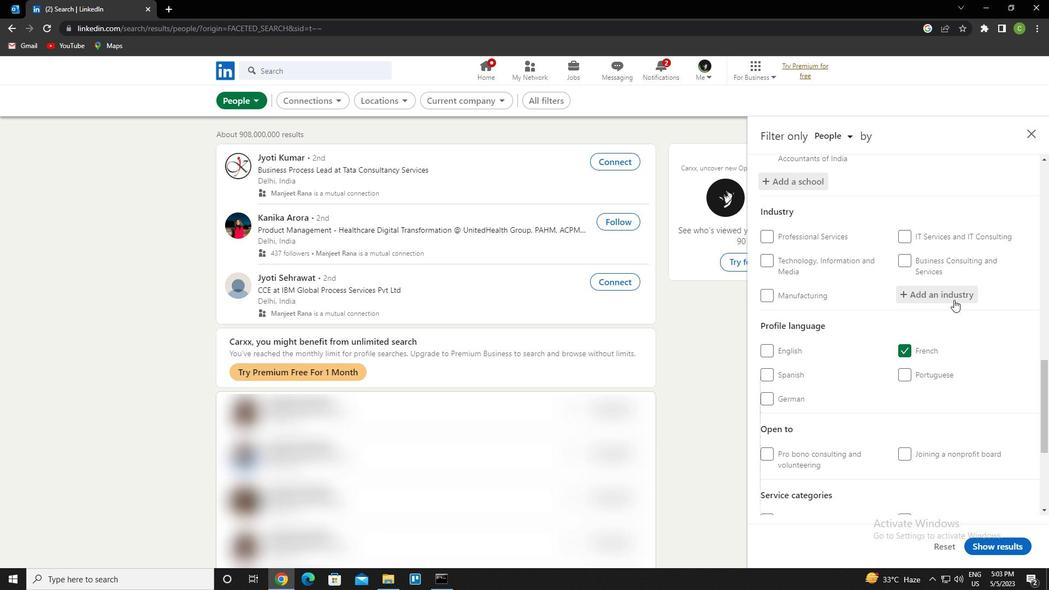 
Action: Key pressed AGRICULTURAL<Key.down><Key.enter>
Screenshot: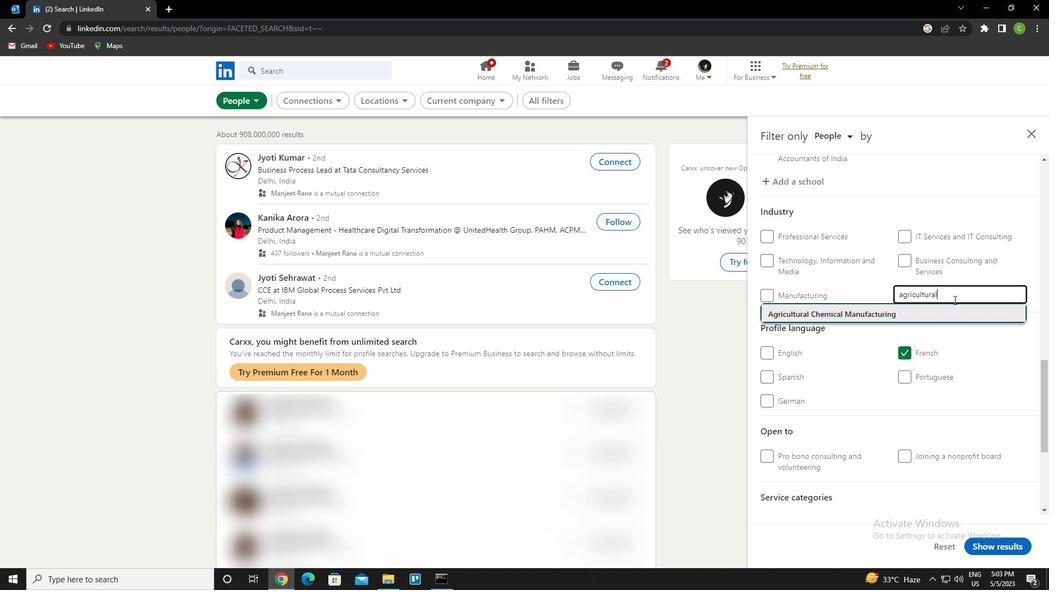 
Action: Mouse scrolled (953, 299) with delta (0, 0)
Screenshot: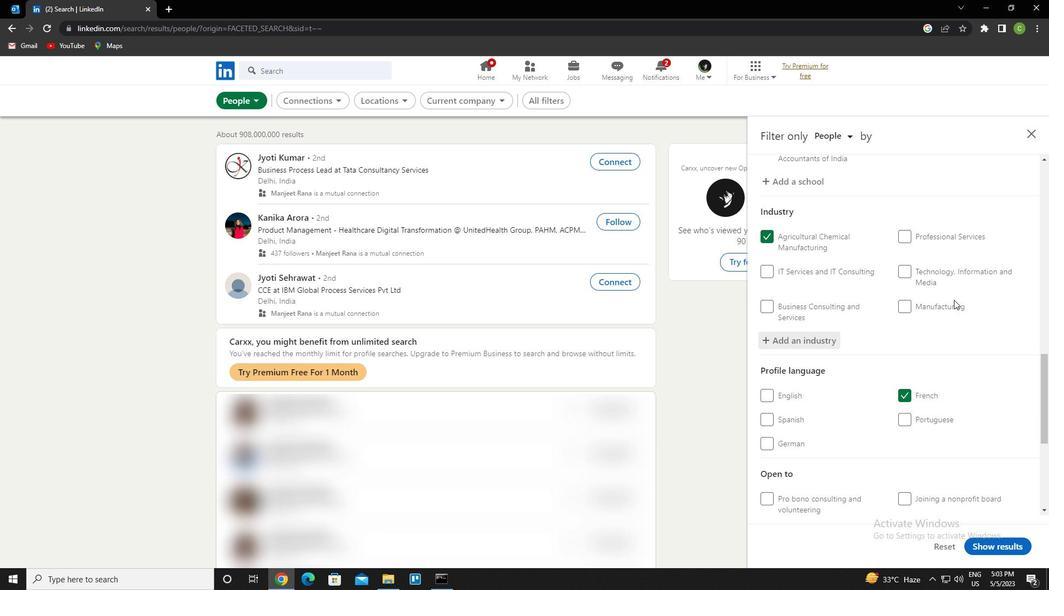 
Action: Mouse scrolled (953, 299) with delta (0, 0)
Screenshot: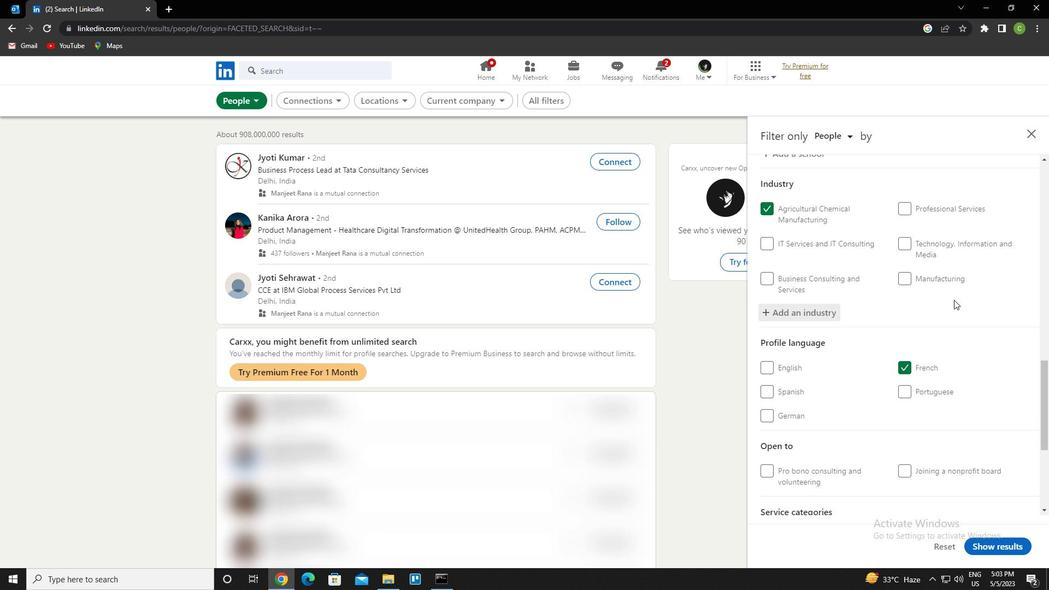 
Action: Mouse scrolled (953, 299) with delta (0, 0)
Screenshot: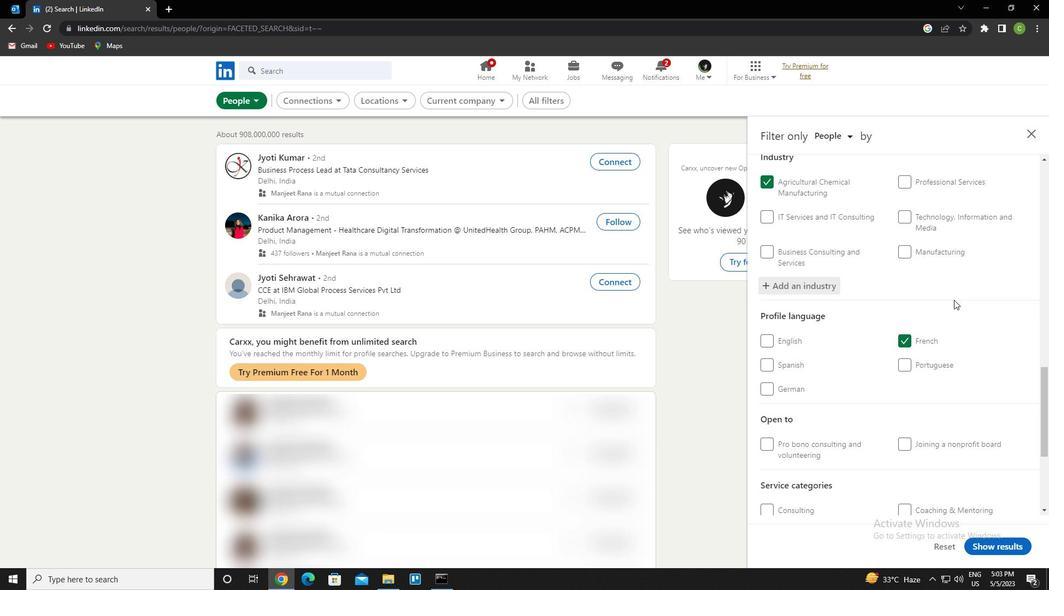
Action: Mouse scrolled (953, 299) with delta (0, 0)
Screenshot: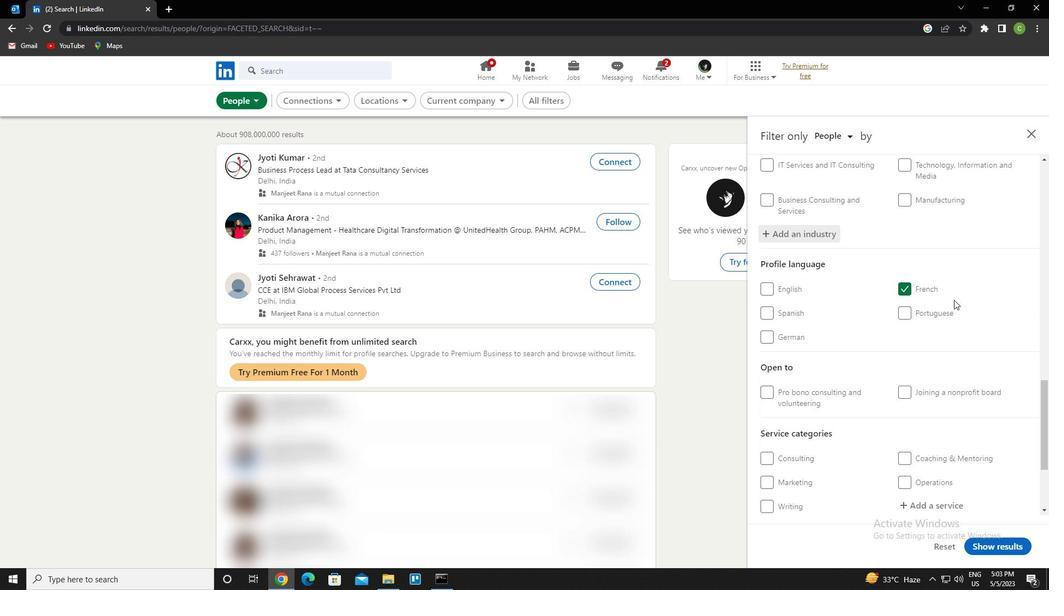 
Action: Mouse scrolled (953, 299) with delta (0, 0)
Screenshot: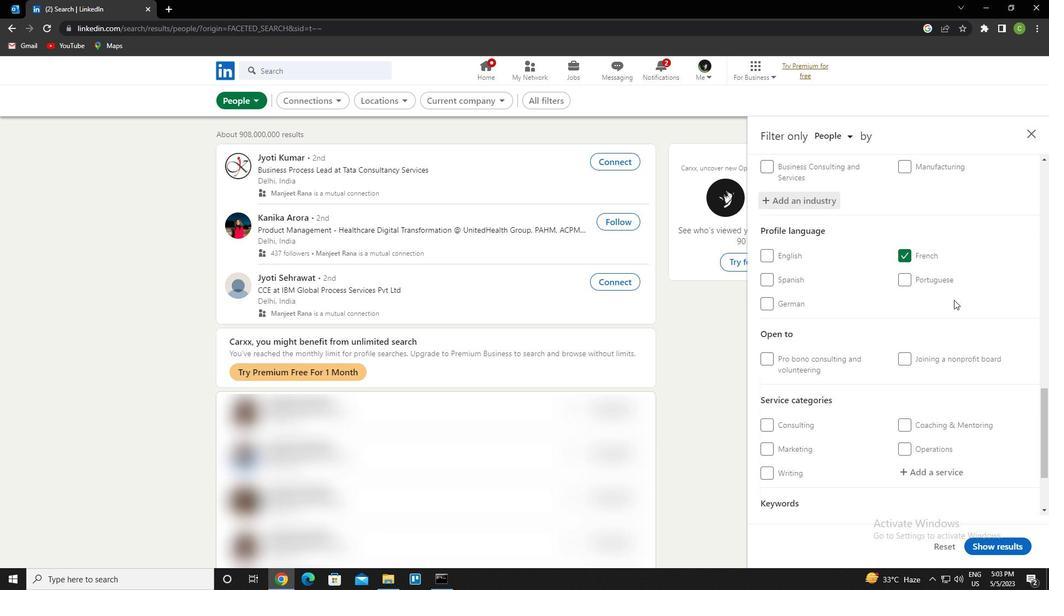 
Action: Mouse moved to (929, 363)
Screenshot: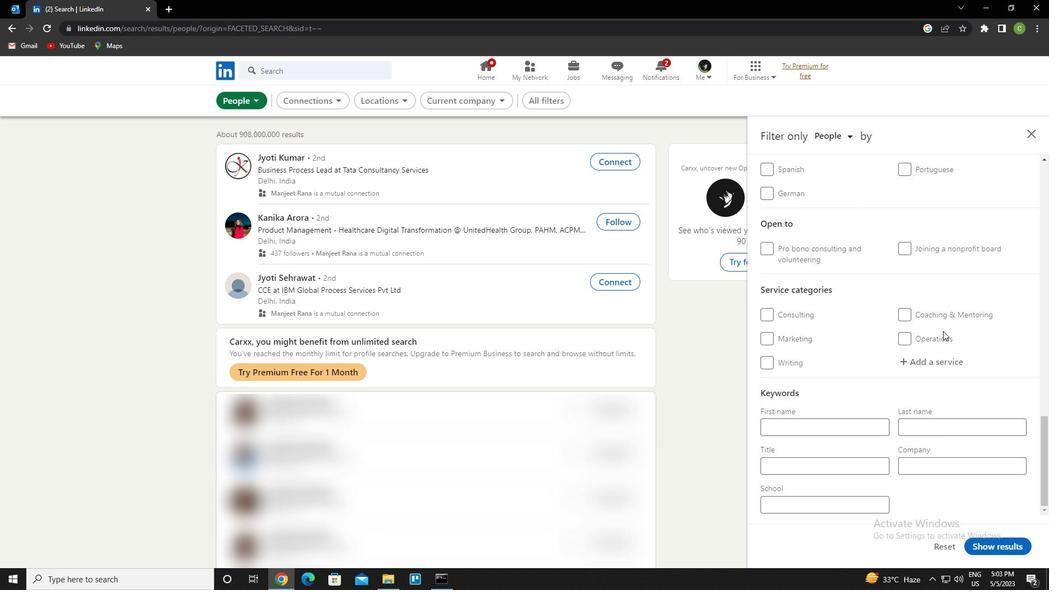 
Action: Mouse pressed left at (929, 363)
Screenshot: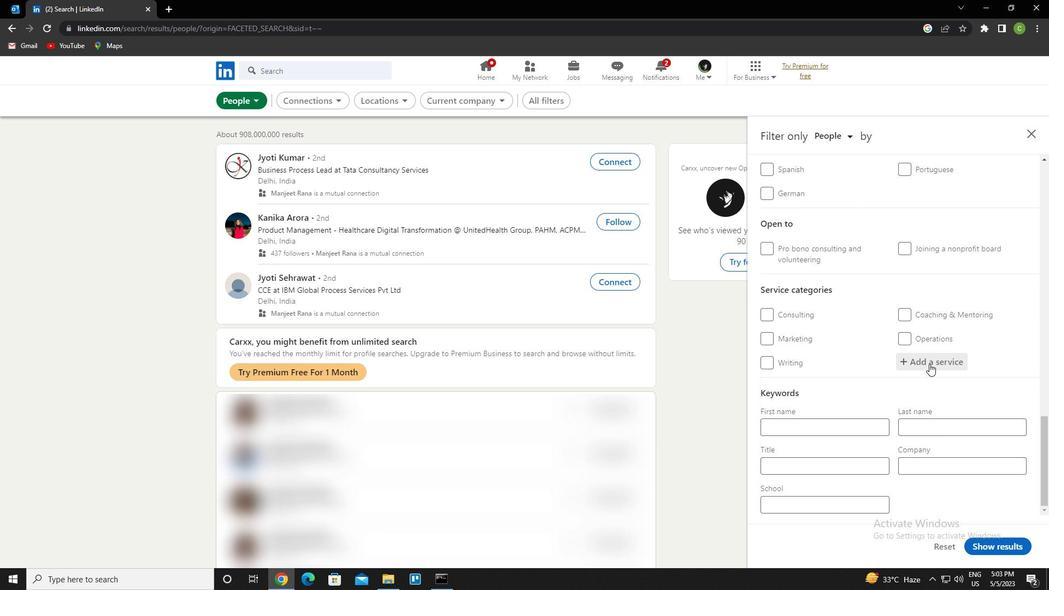 
Action: Key pressed GHOSTWRITING<Key.down><Key.enter>
Screenshot: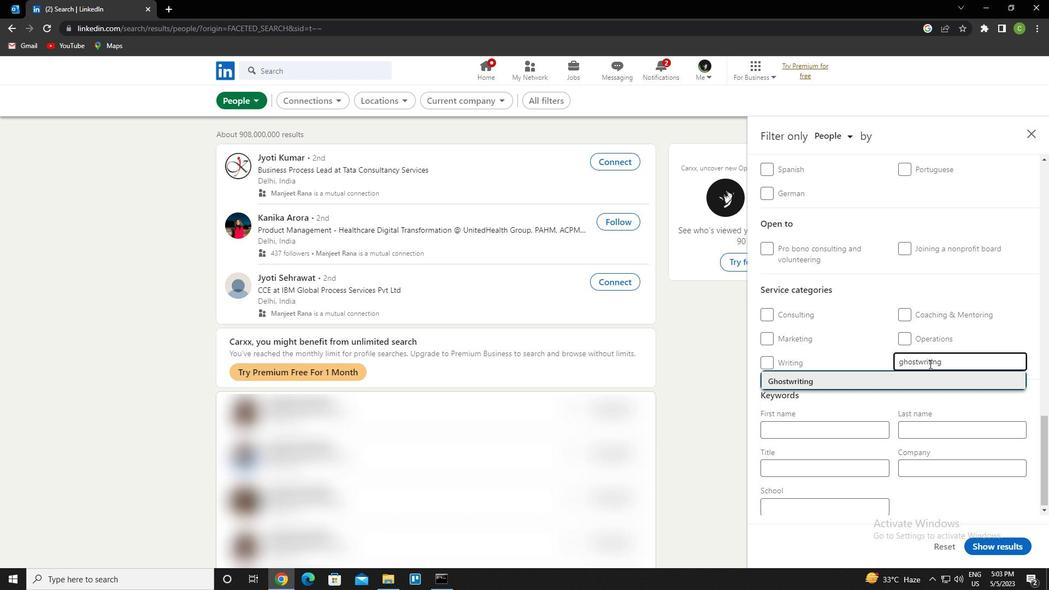 
Action: Mouse scrolled (929, 363) with delta (0, 0)
Screenshot: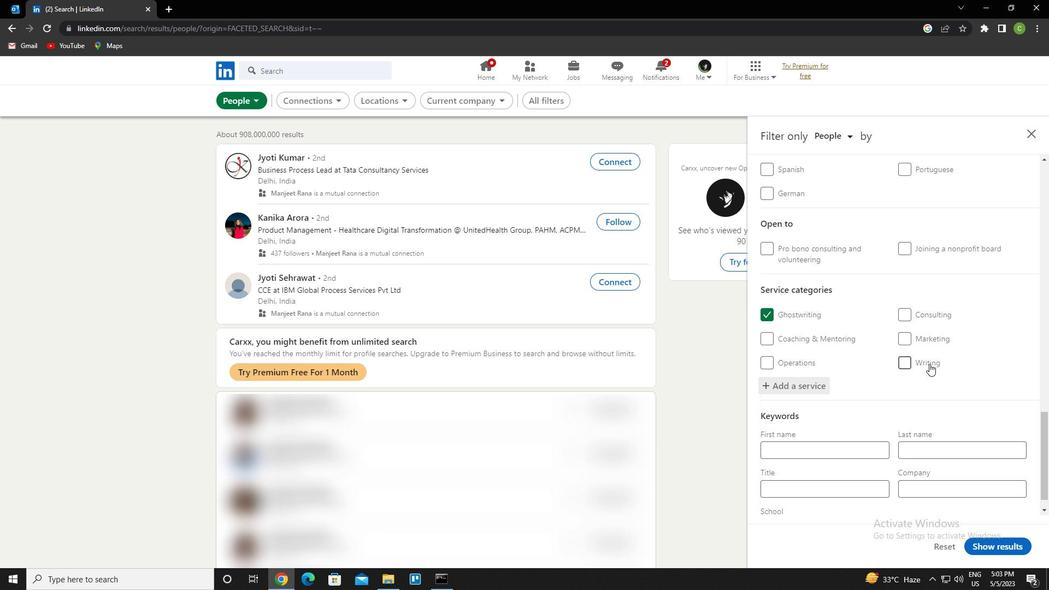 
Action: Mouse scrolled (929, 363) with delta (0, 0)
Screenshot: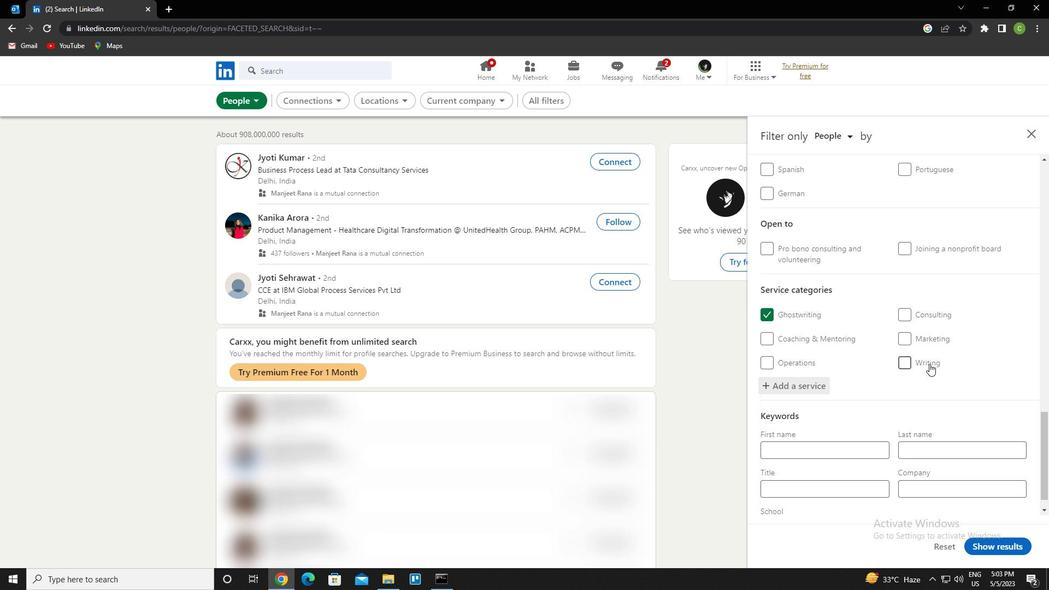 
Action: Mouse scrolled (929, 363) with delta (0, 0)
Screenshot: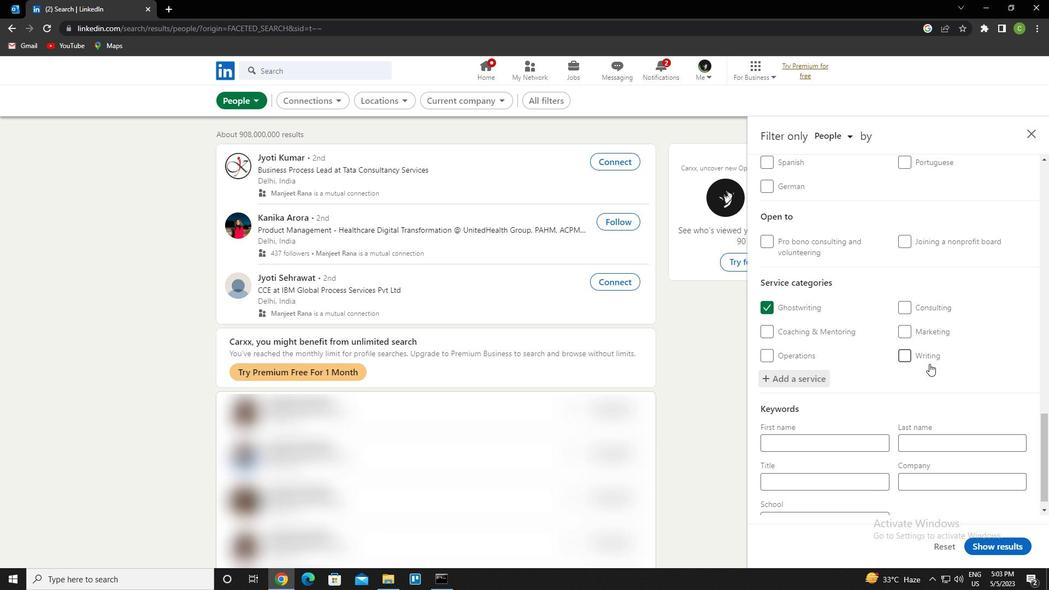 
Action: Mouse scrolled (929, 363) with delta (0, 0)
Screenshot: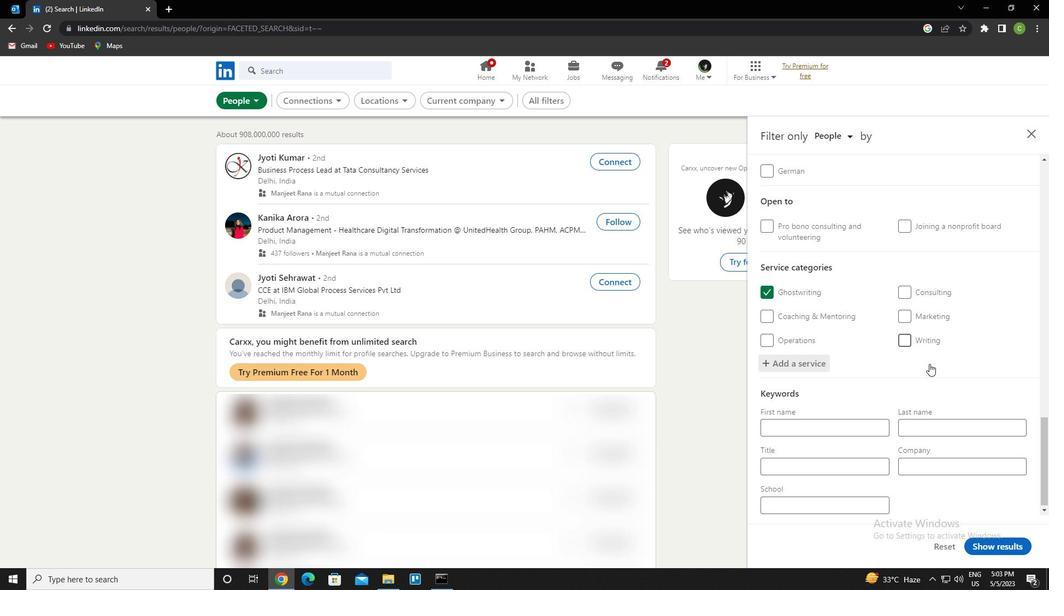 
Action: Mouse moved to (834, 471)
Screenshot: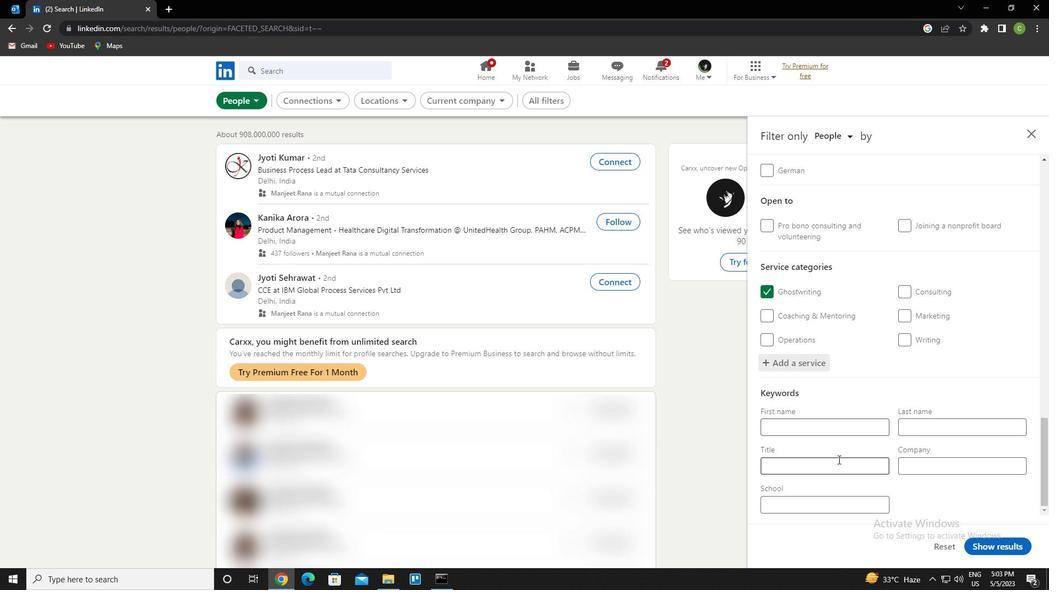 
Action: Mouse pressed left at (834, 471)
Screenshot: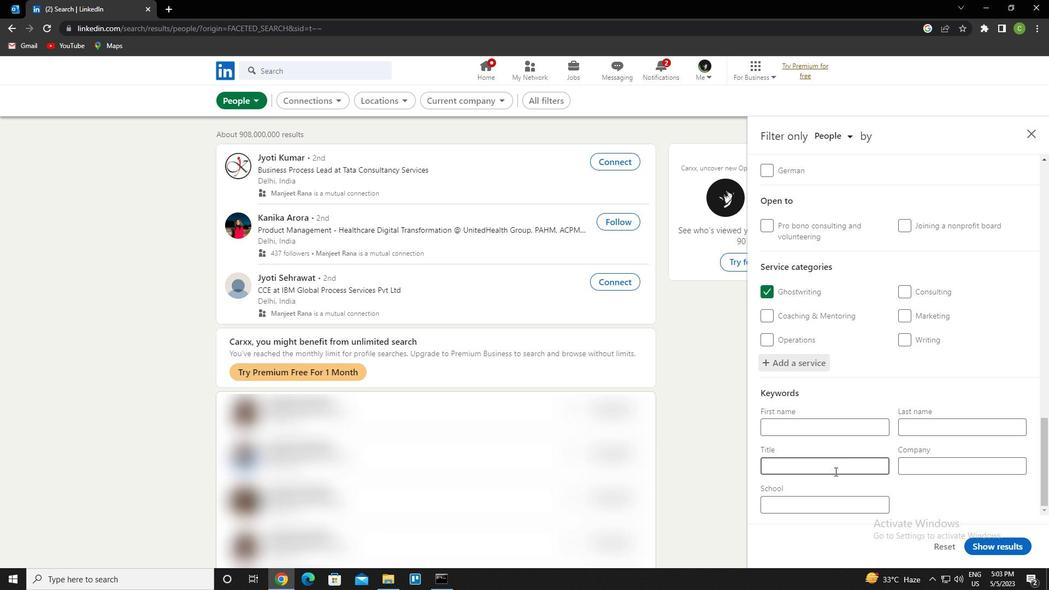 
Action: Key pressed <Key.caps_lock>B<Key.caps_lock>ARBER
Screenshot: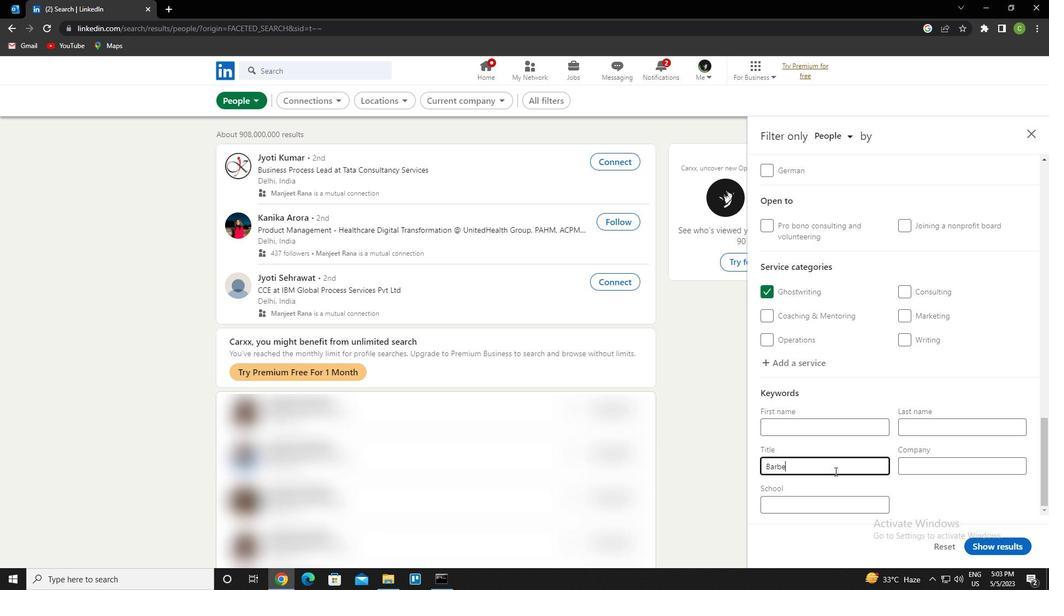
Action: Mouse moved to (996, 548)
Screenshot: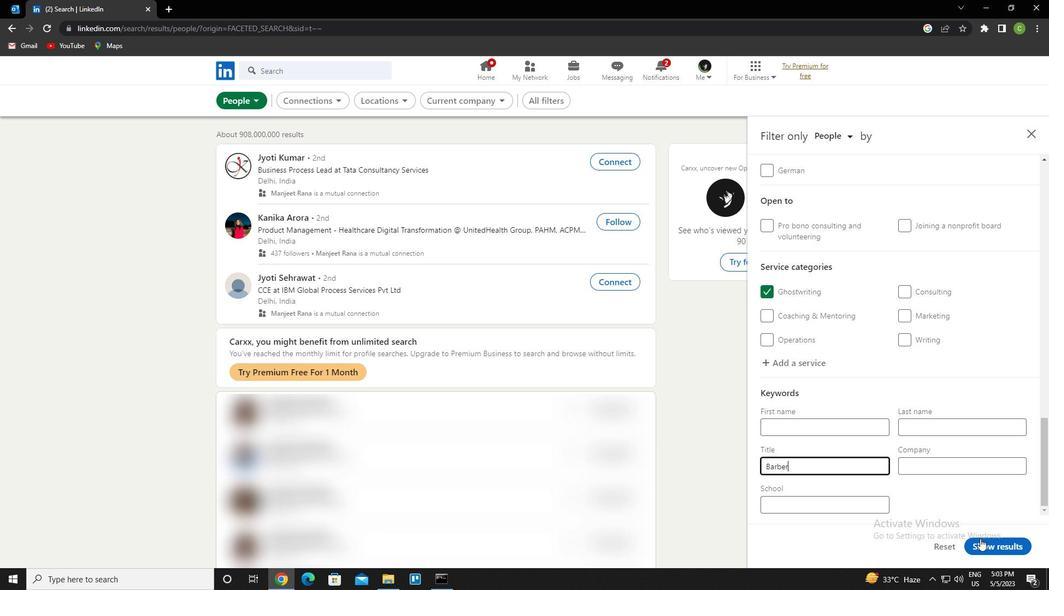 
Action: Mouse pressed left at (996, 548)
Screenshot: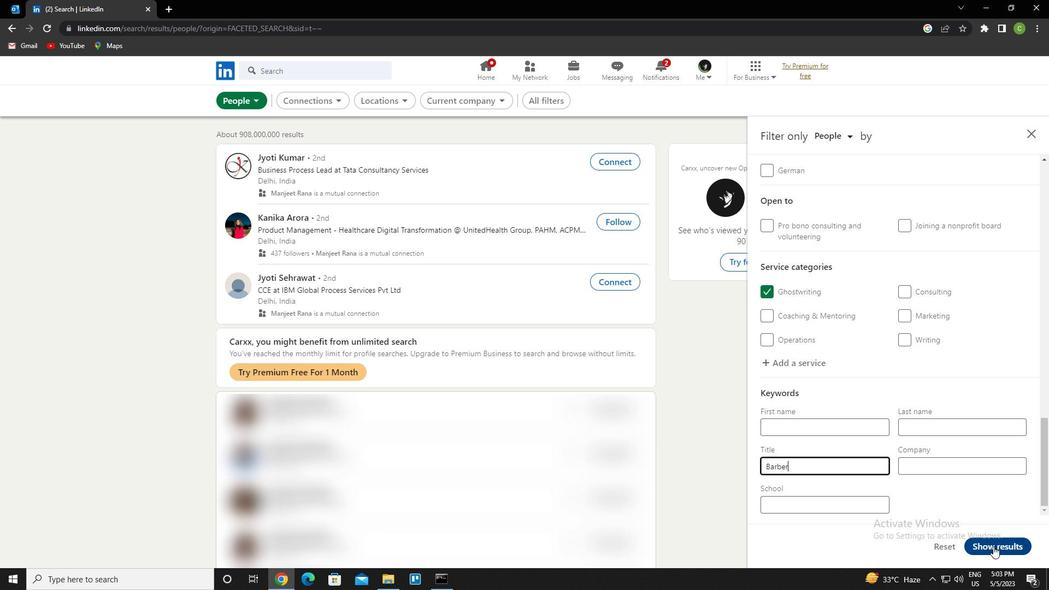 
Action: Mouse moved to (576, 490)
Screenshot: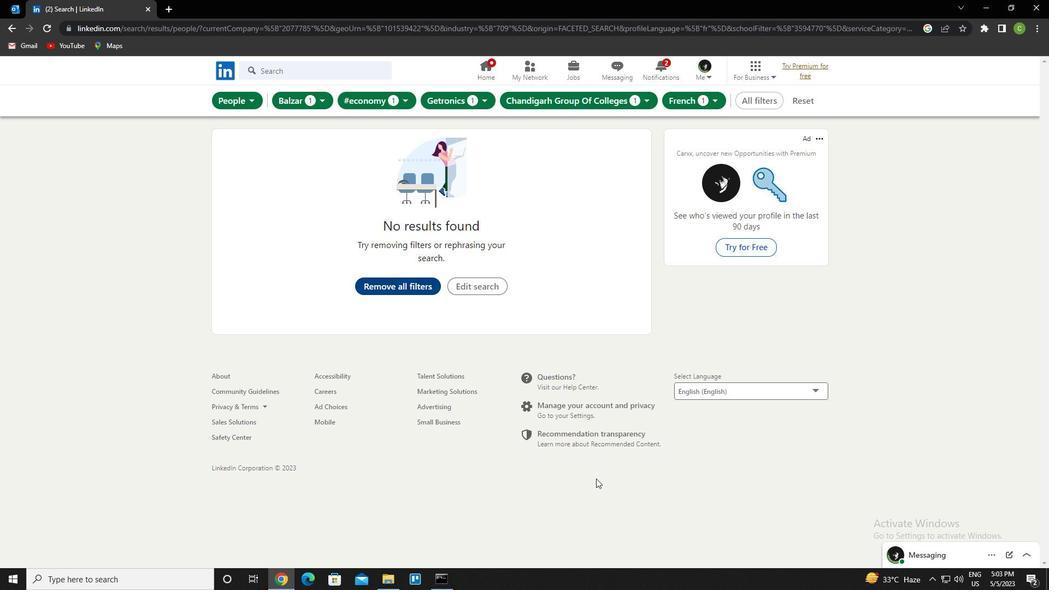 
